Task: Create a 'vendor' object.
Action: Mouse moved to (39, 108)
Screenshot: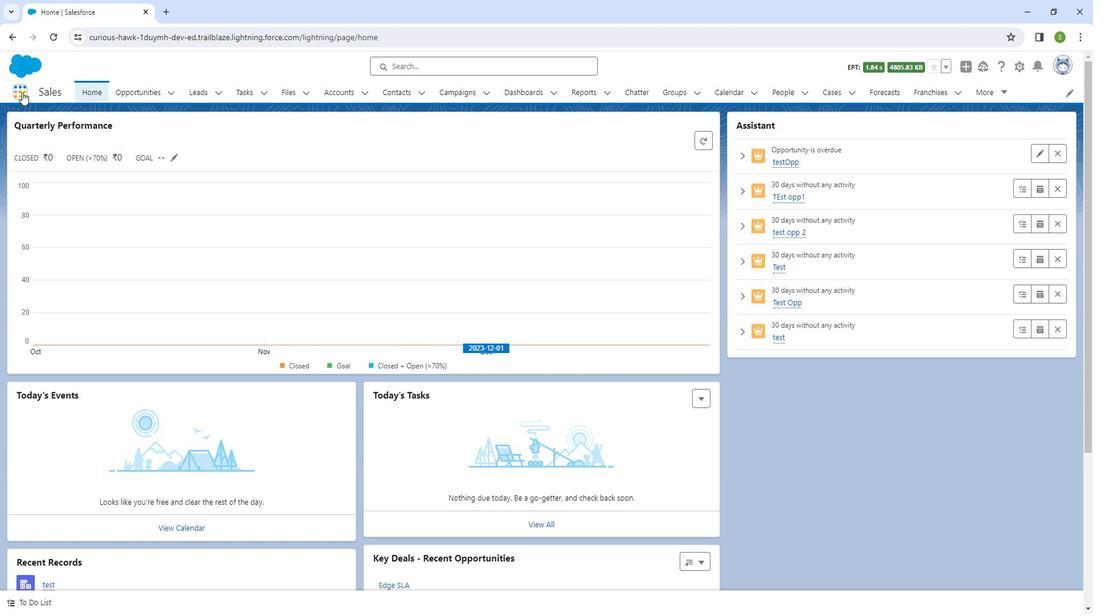 
Action: Mouse pressed left at (39, 108)
Screenshot: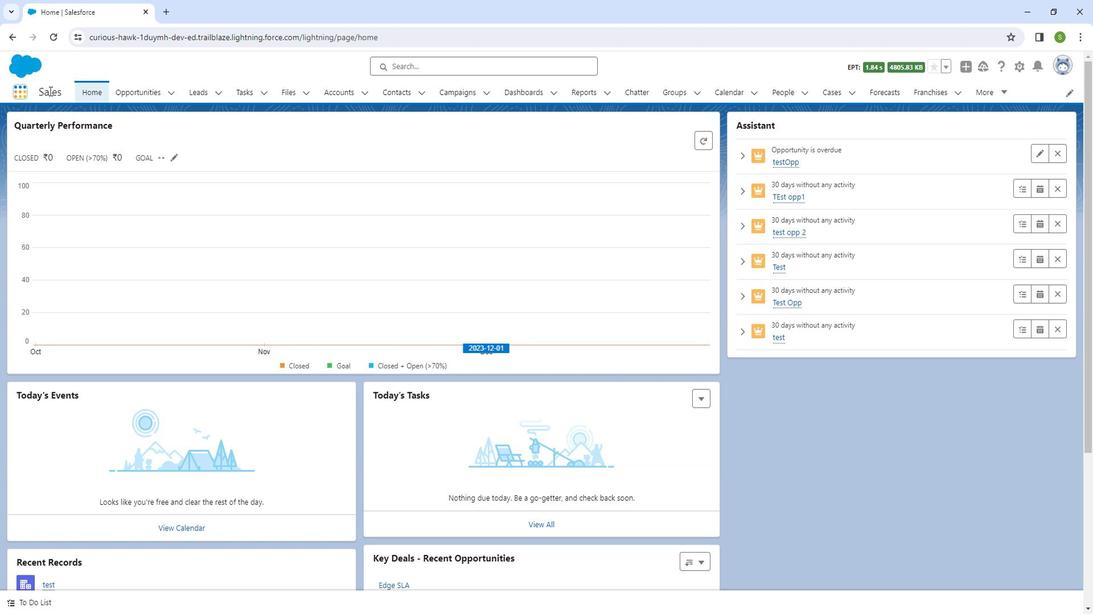 
Action: Mouse moved to (1036, 88)
Screenshot: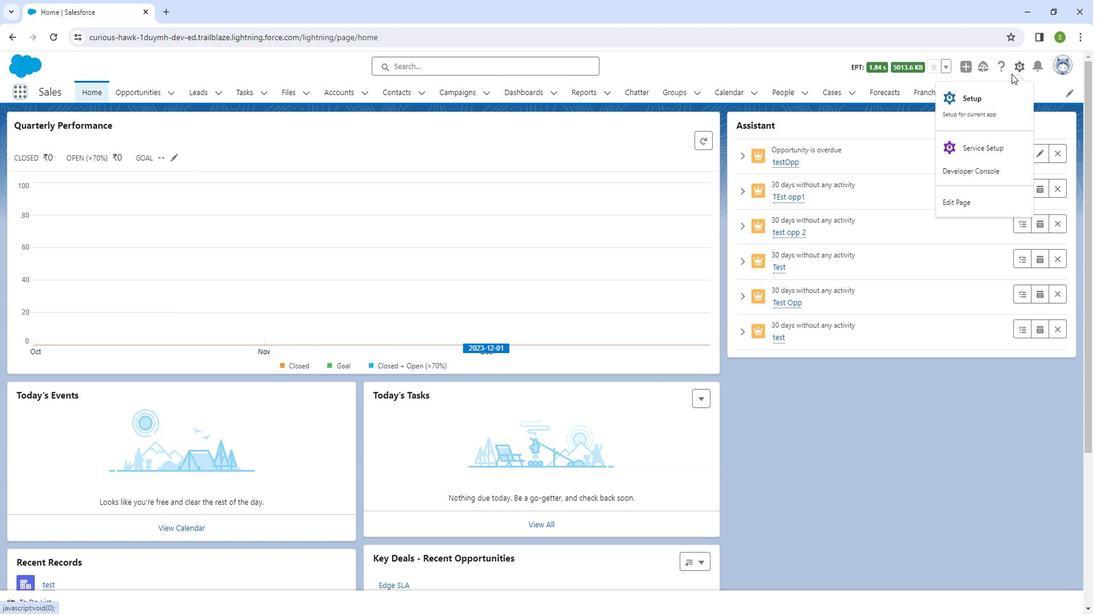 
Action: Mouse pressed left at (1036, 88)
Screenshot: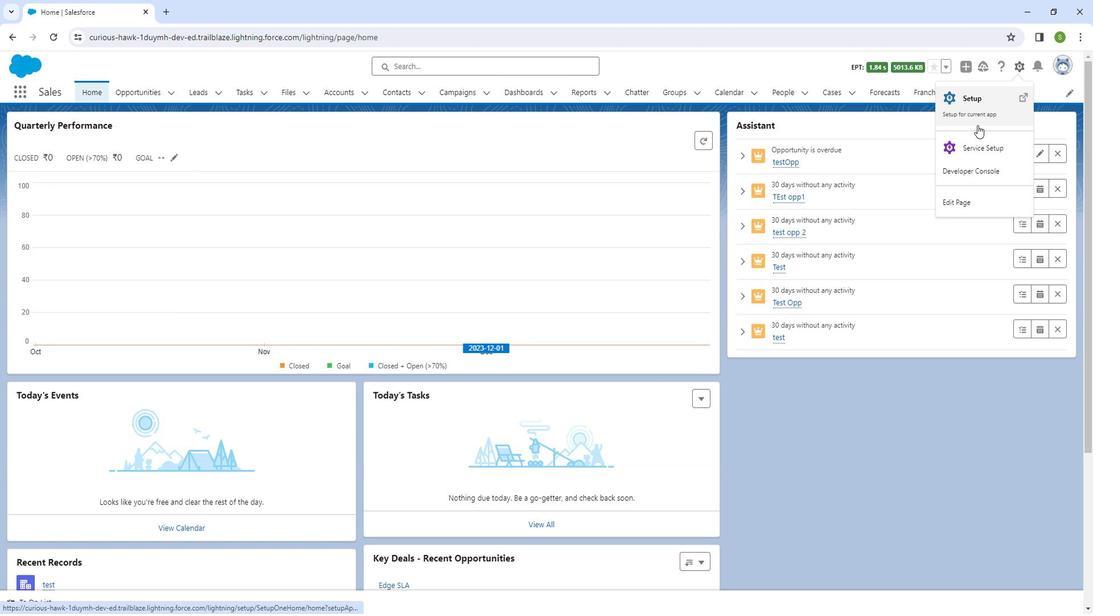 
Action: Mouse moved to (999, 124)
Screenshot: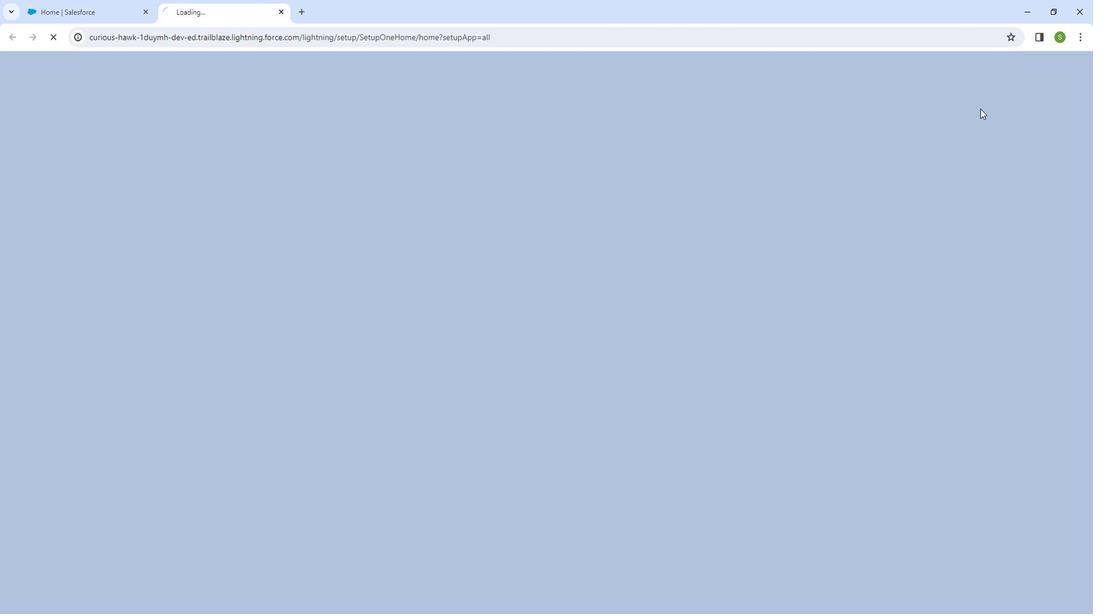 
Action: Mouse pressed left at (999, 124)
Screenshot: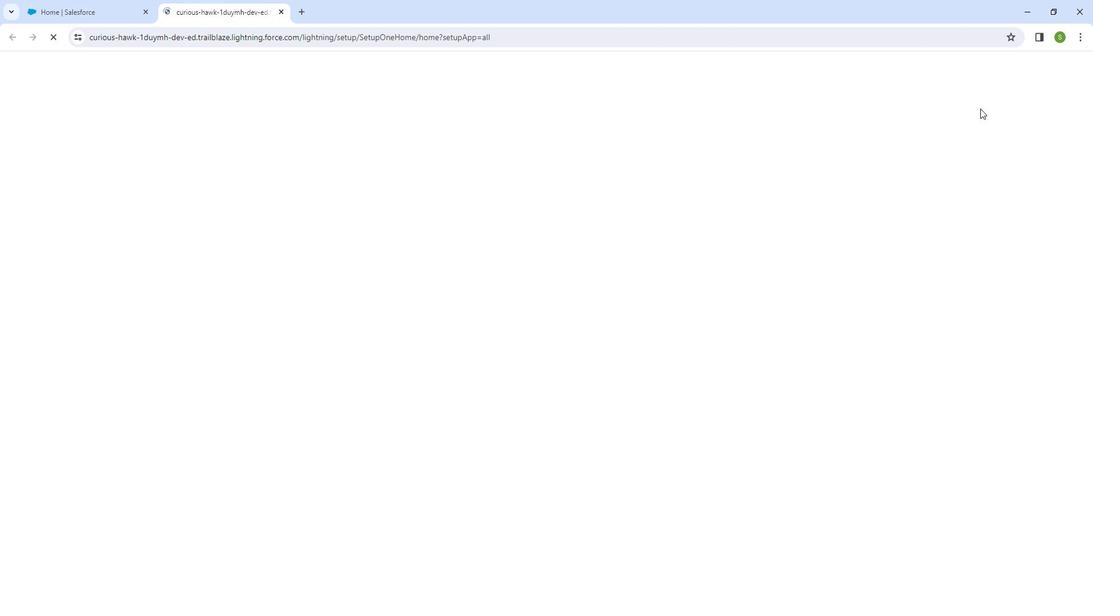 
Action: Mouse moved to (162, 111)
Screenshot: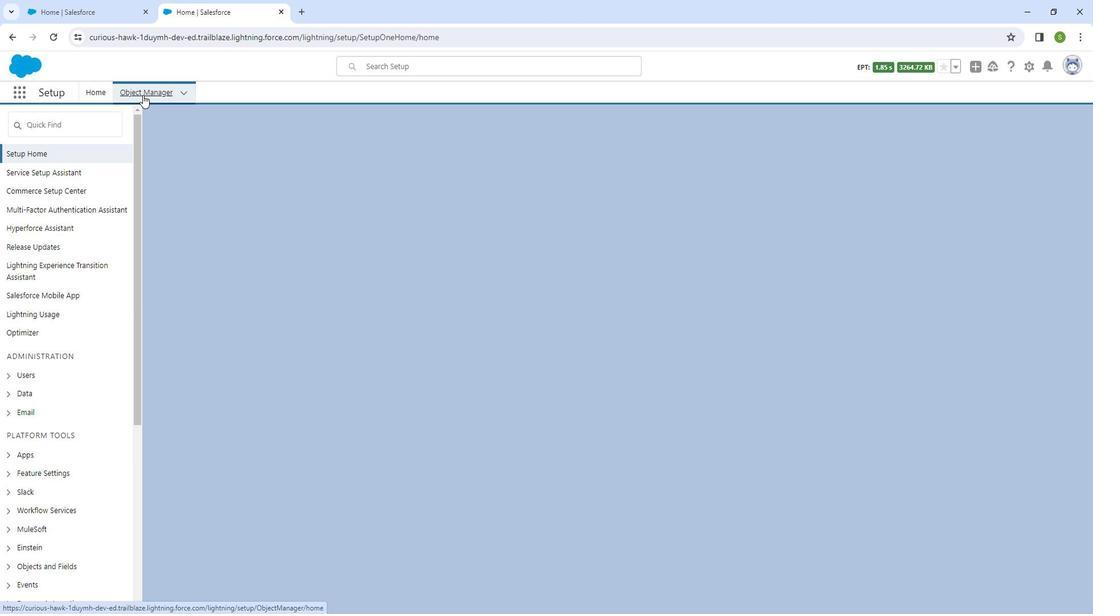 
Action: Mouse pressed left at (162, 111)
Screenshot: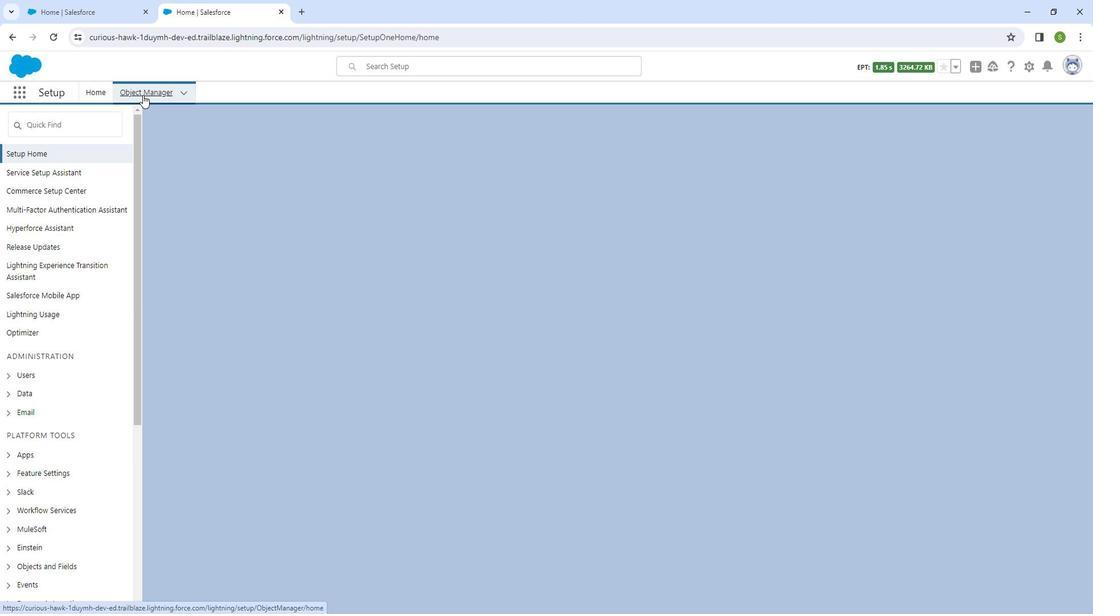 
Action: Mouse moved to (1054, 149)
Screenshot: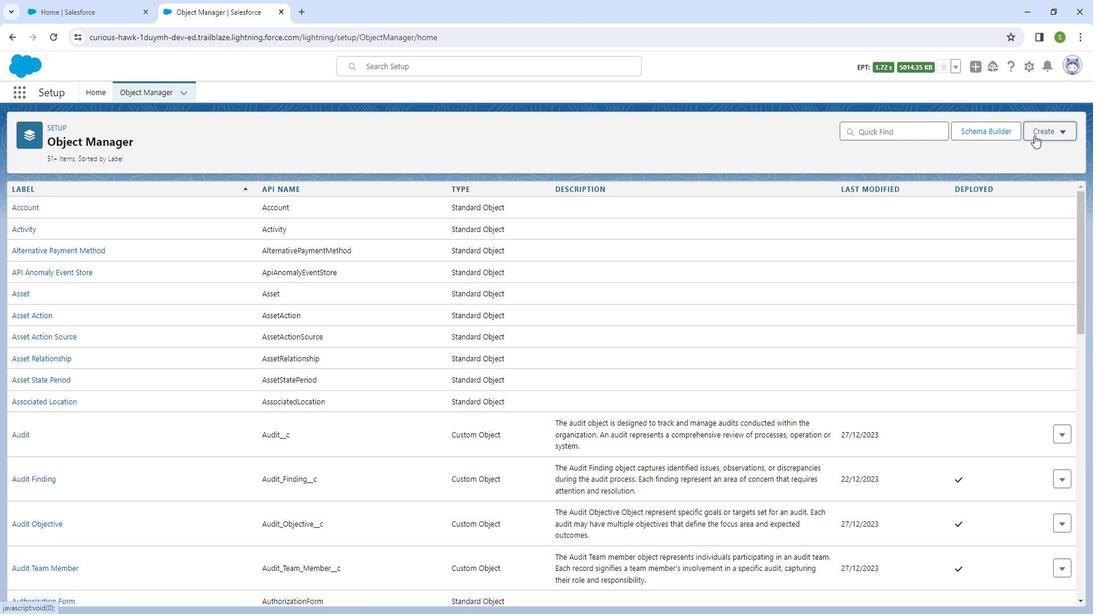 
Action: Mouse pressed left at (1054, 149)
Screenshot: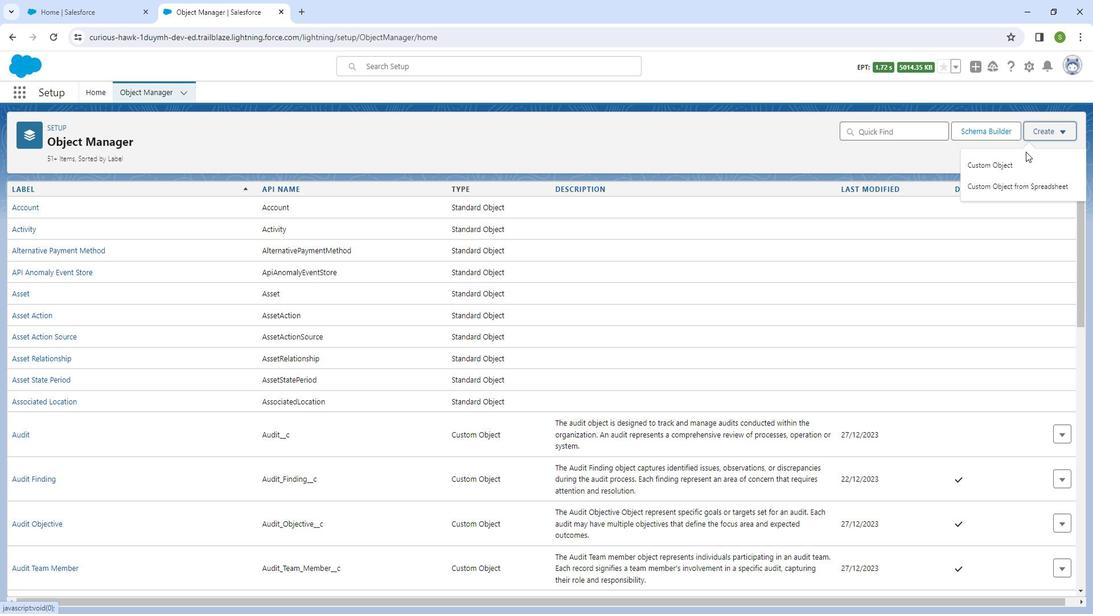 
Action: Mouse moved to (1039, 175)
Screenshot: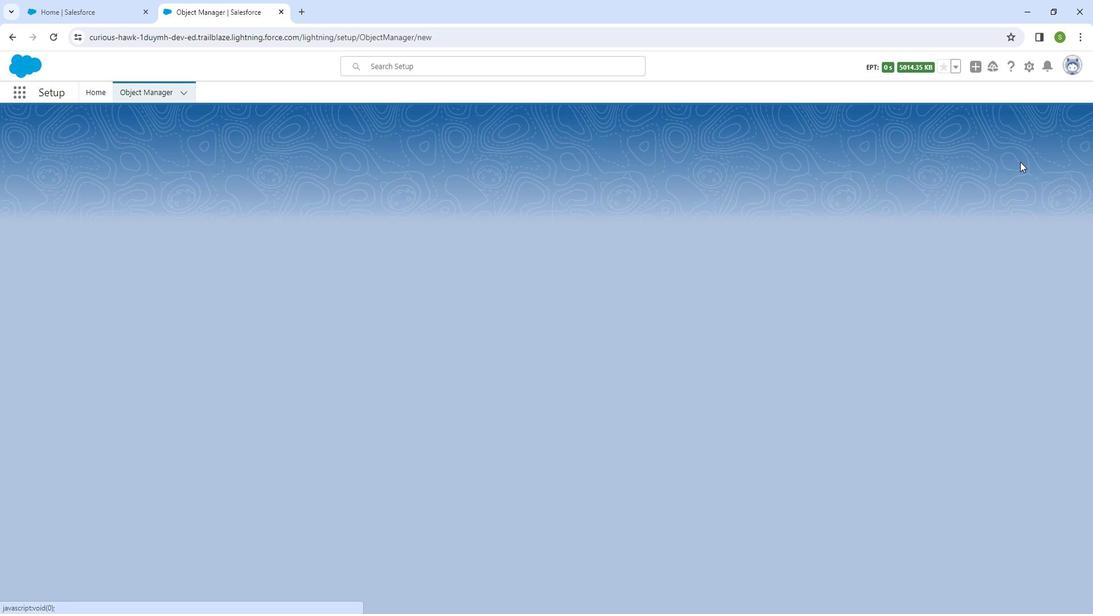 
Action: Mouse pressed left at (1039, 175)
Screenshot: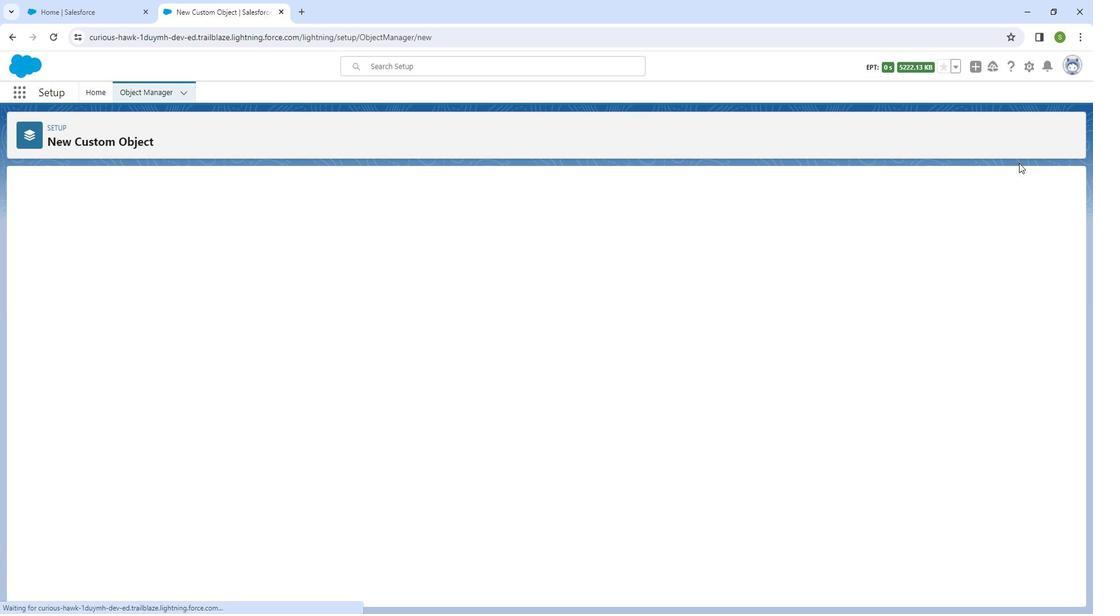 
Action: Mouse moved to (292, 289)
Screenshot: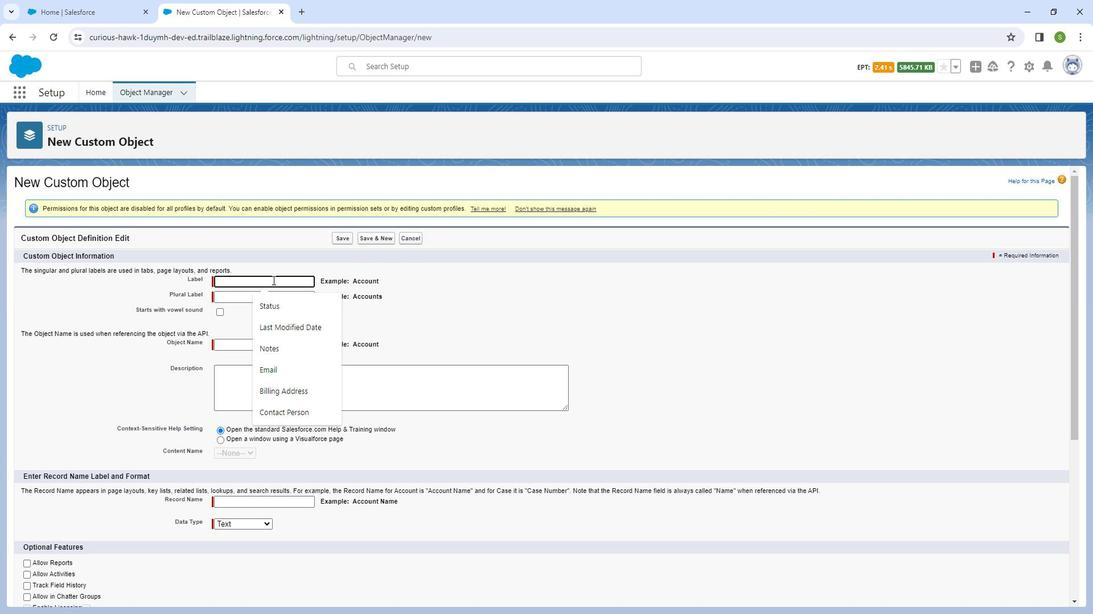 
Action: Mouse pressed left at (292, 289)
Screenshot: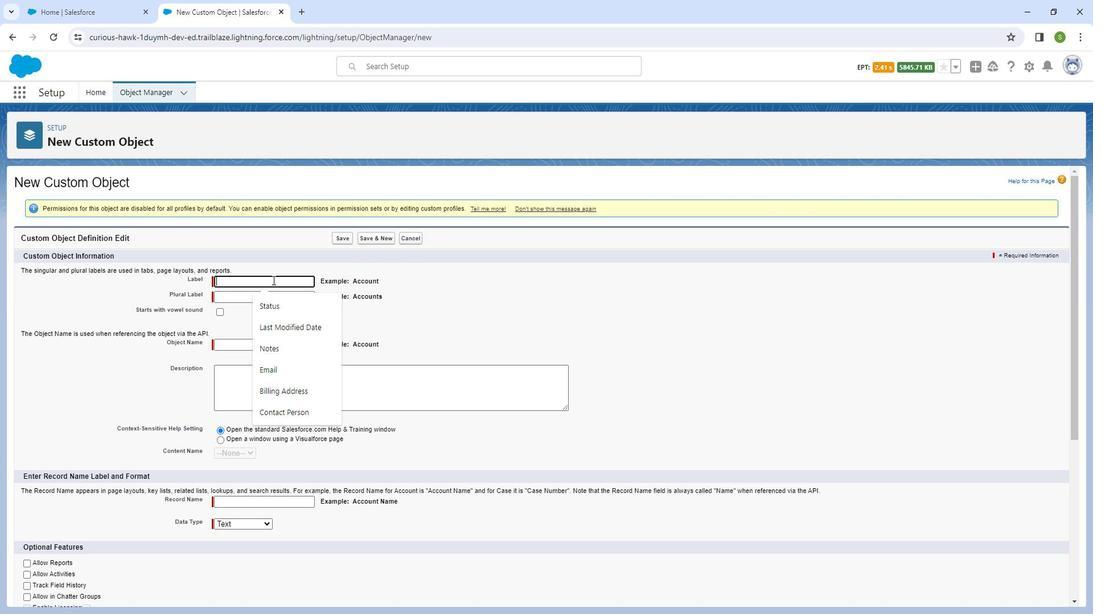 
Action: Key pressed <Key.shift_r>Vendor
Screenshot: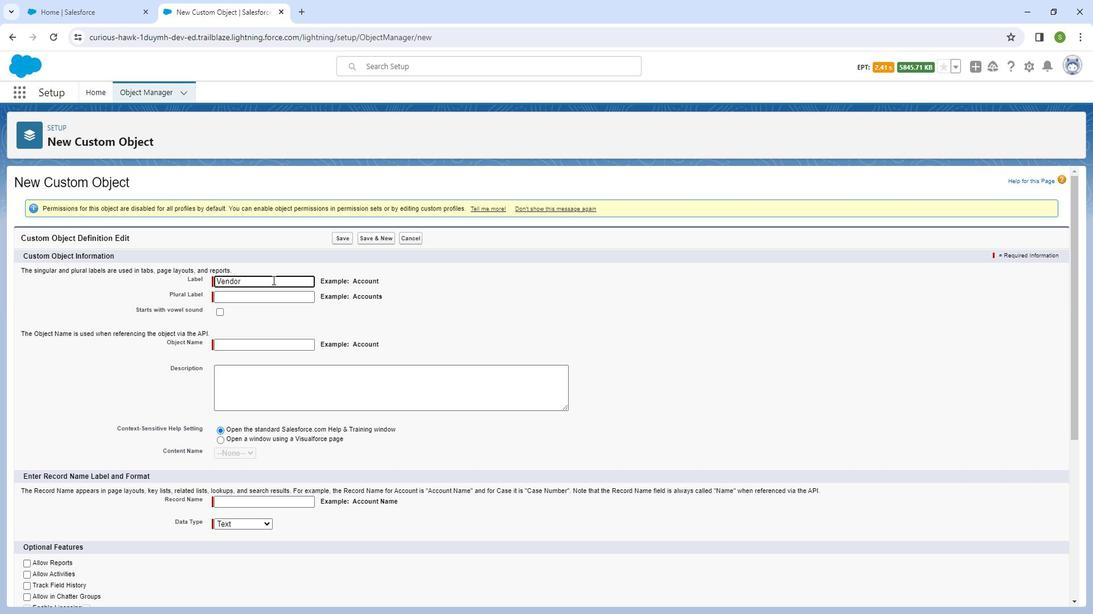 
Action: Mouse moved to (282, 308)
Screenshot: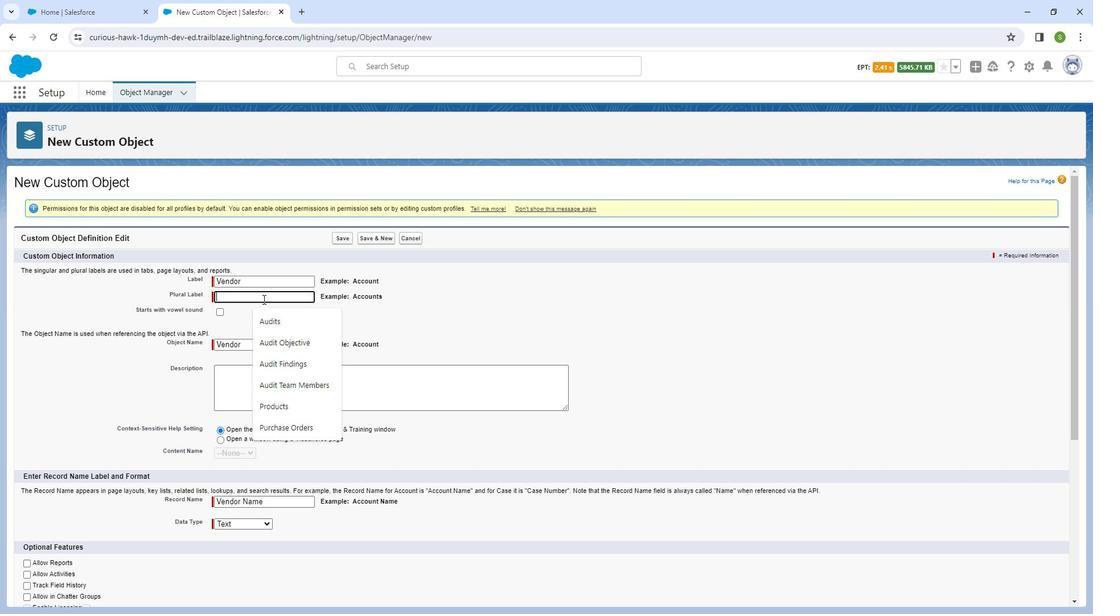 
Action: Mouse pressed left at (282, 308)
Screenshot: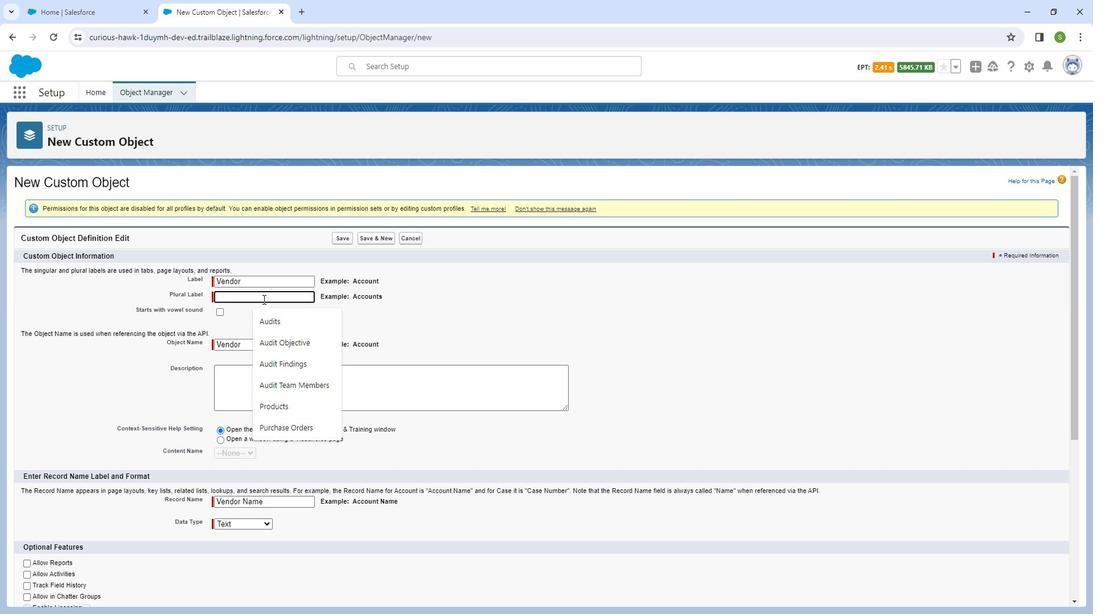 
Action: Key pressed <Key.shift_r>Vendors
Screenshot: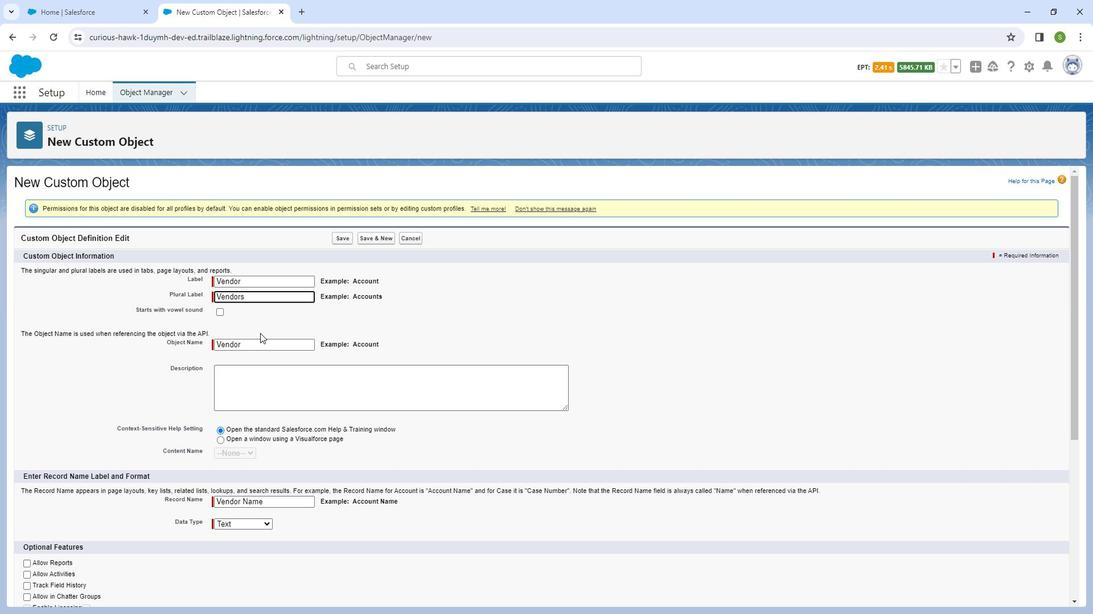 
Action: Mouse moved to (276, 355)
Screenshot: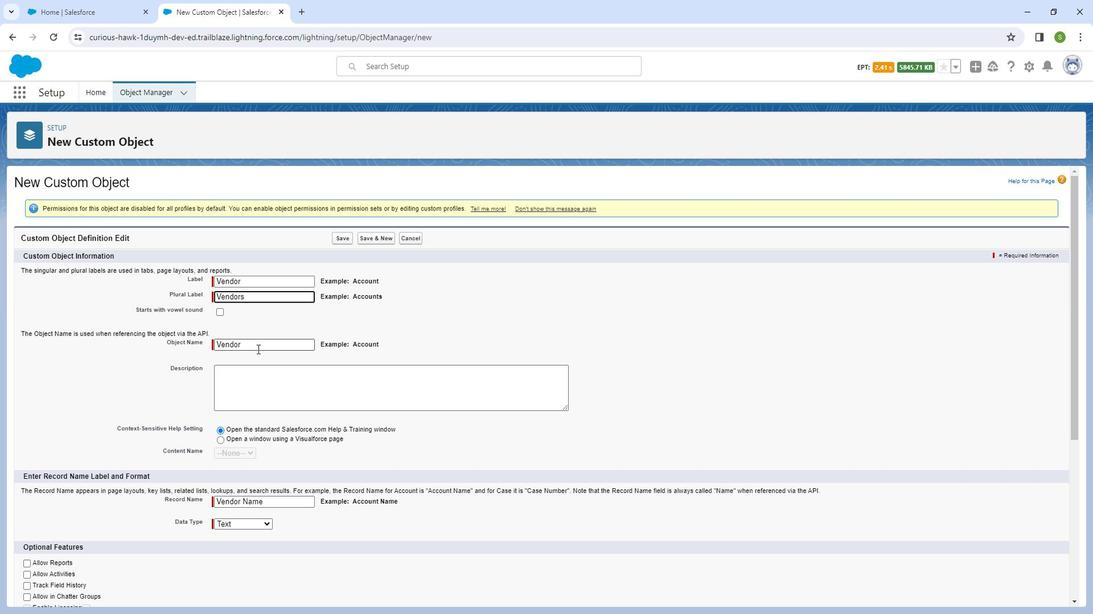 
Action: Mouse pressed left at (276, 355)
Screenshot: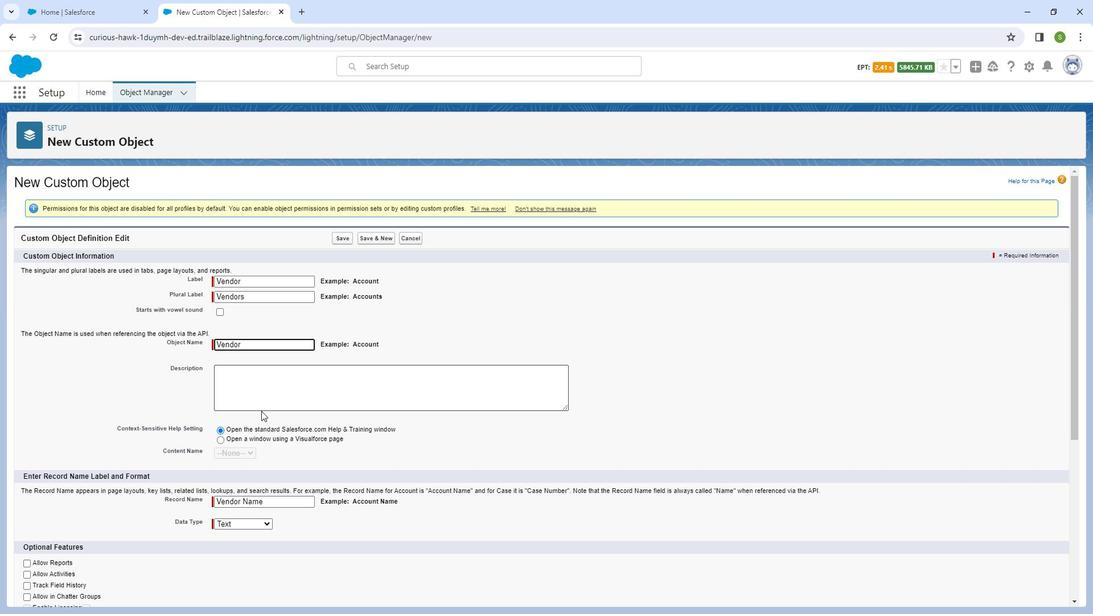 
Action: Mouse moved to (285, 506)
Screenshot: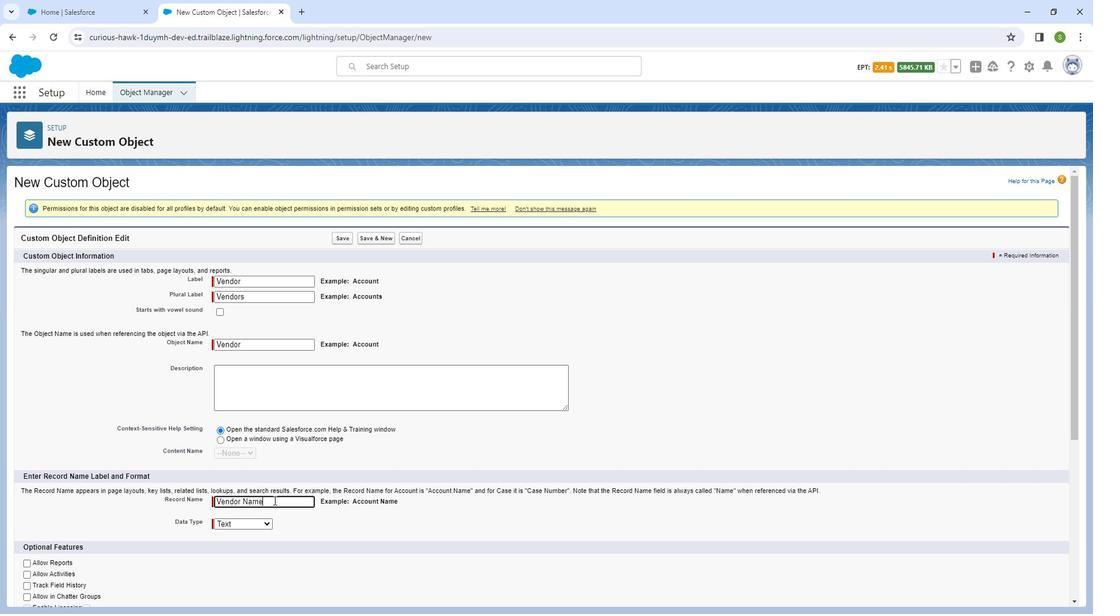 
Action: Mouse pressed left at (285, 506)
Screenshot: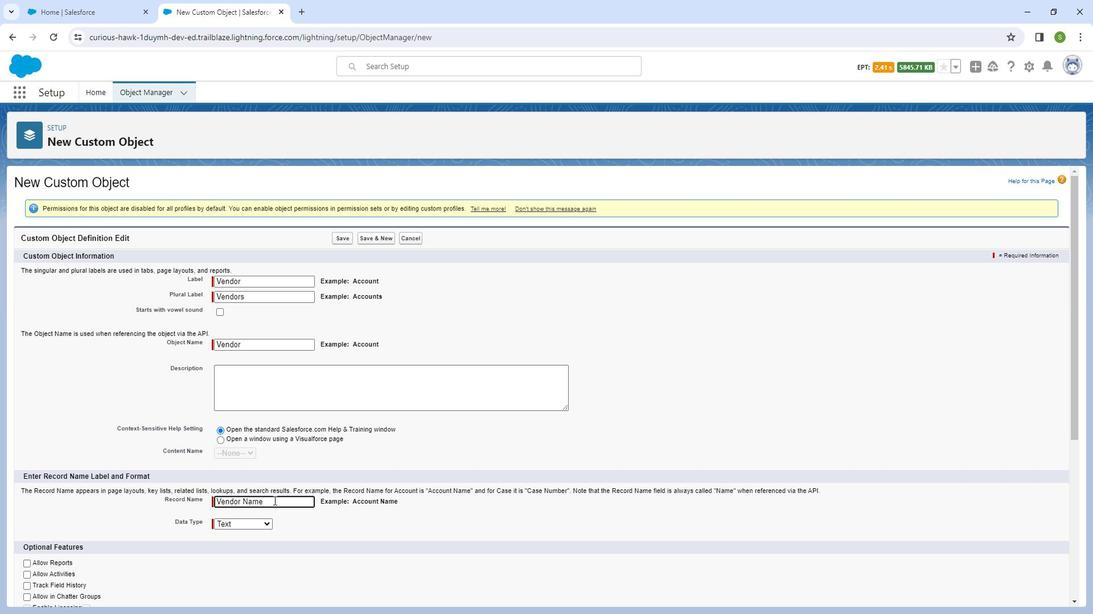 
Action: Mouse moved to (293, 501)
Screenshot: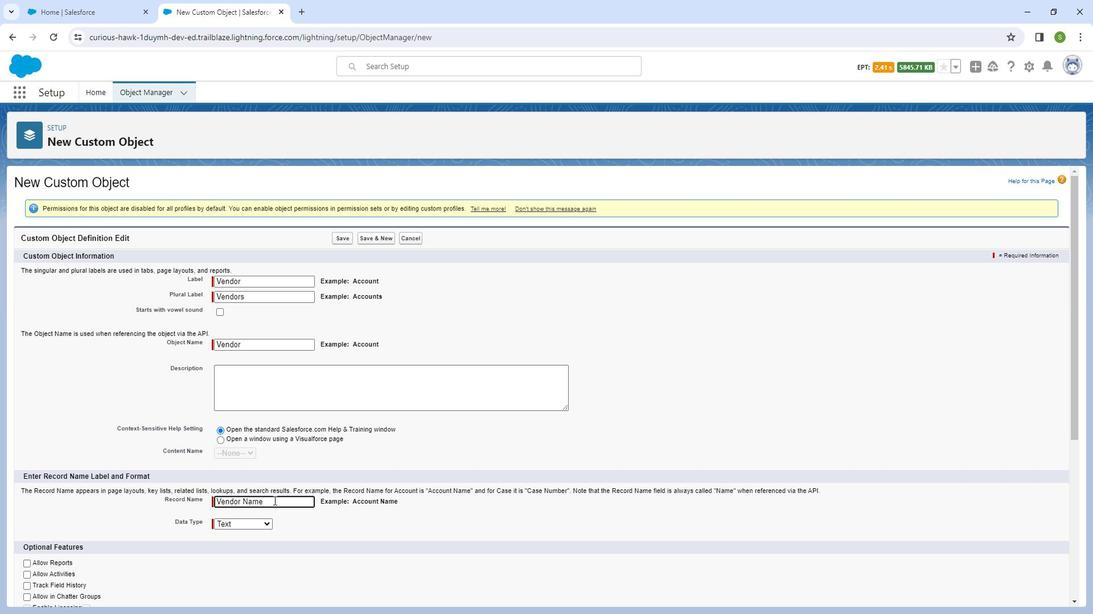 
Action: Key pressed <Key.backspace><Key.backspace><Key.backspace><Key.backspace><Key.shift_r><Key.shift_r><Key.shift_r>I<Key.shift_r>D
Screenshot: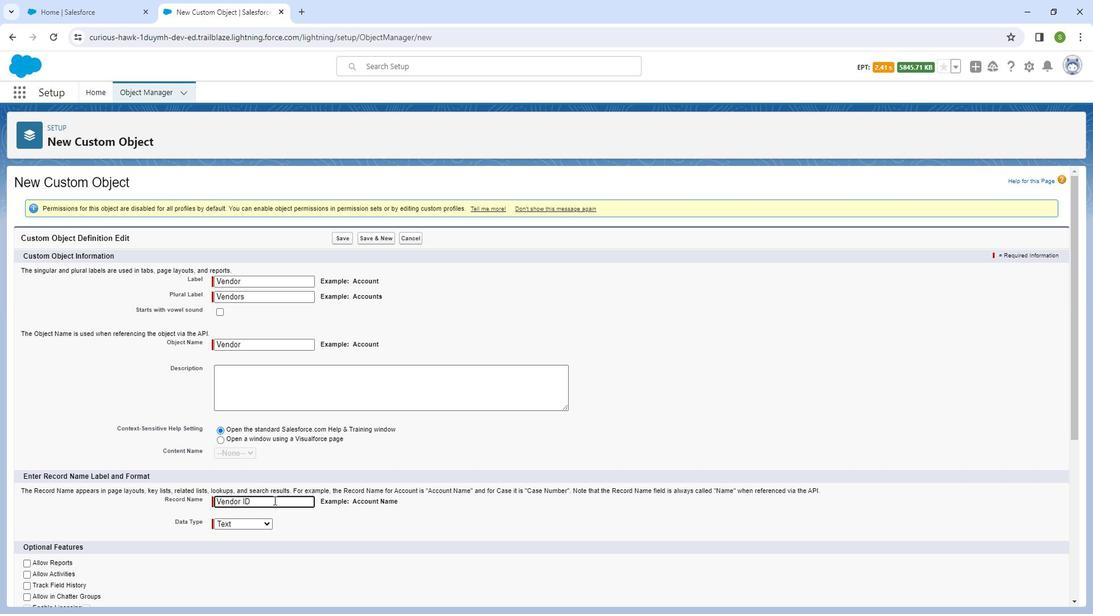 
Action: Mouse moved to (281, 527)
Screenshot: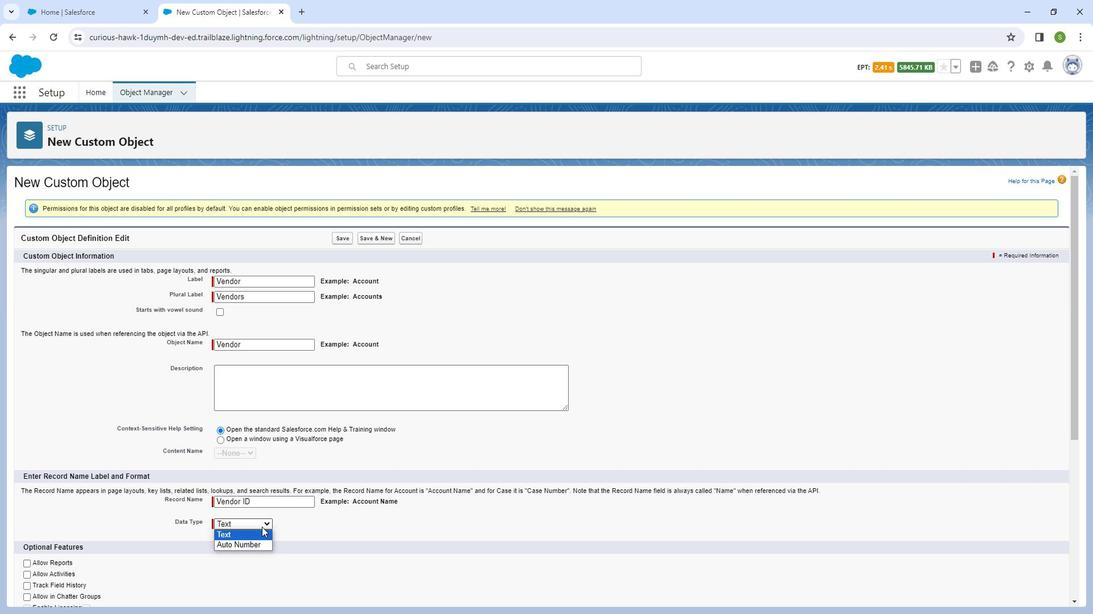 
Action: Mouse pressed left at (281, 527)
Screenshot: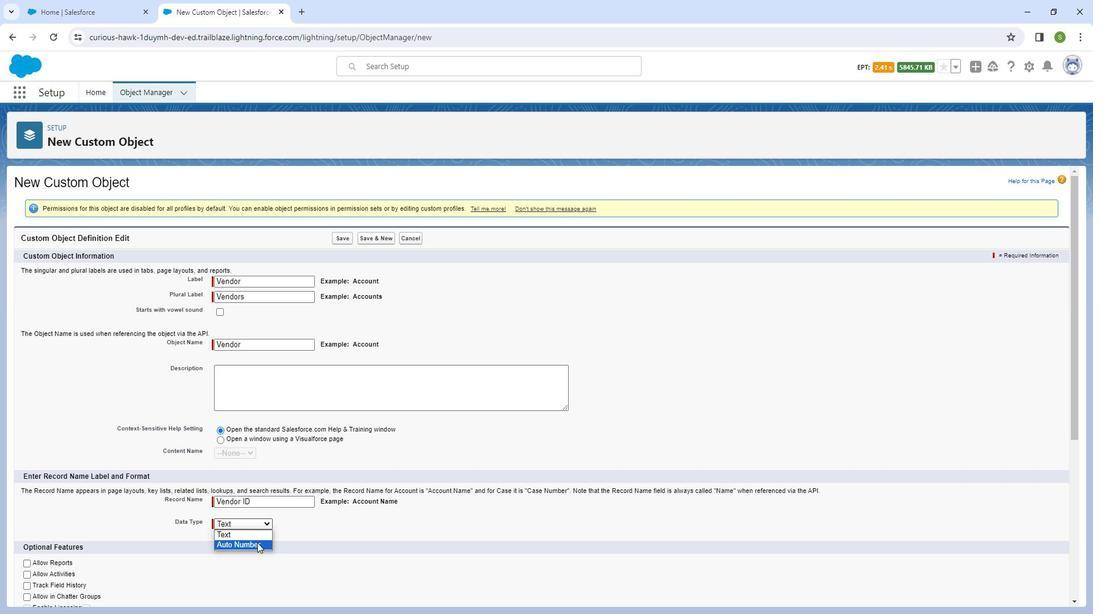 
Action: Mouse moved to (276, 542)
Screenshot: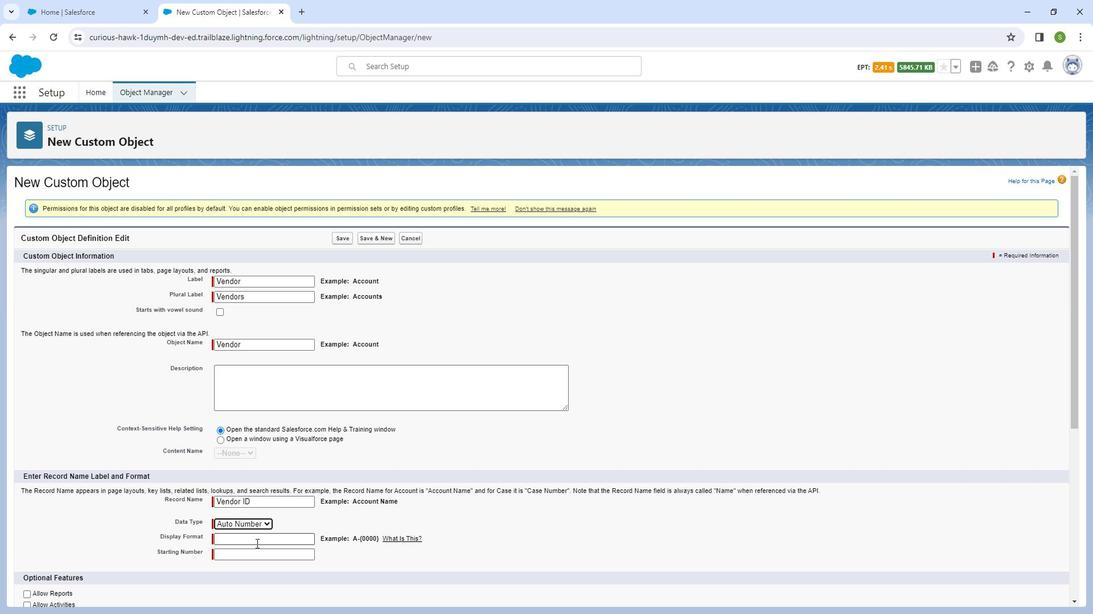 
Action: Mouse pressed left at (276, 542)
Screenshot: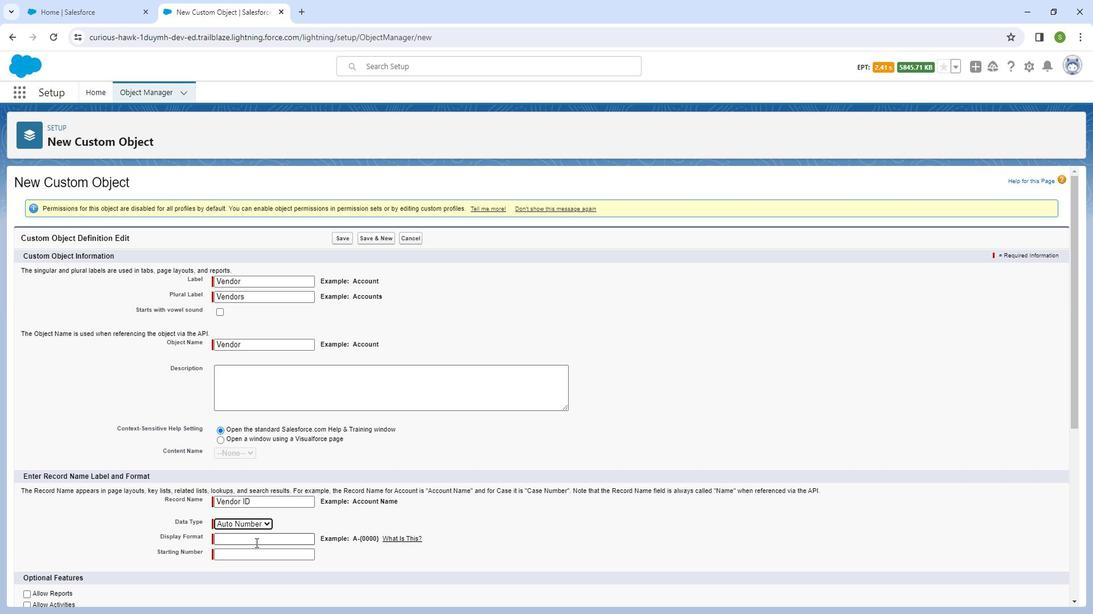 
Action: Mouse moved to (274, 538)
Screenshot: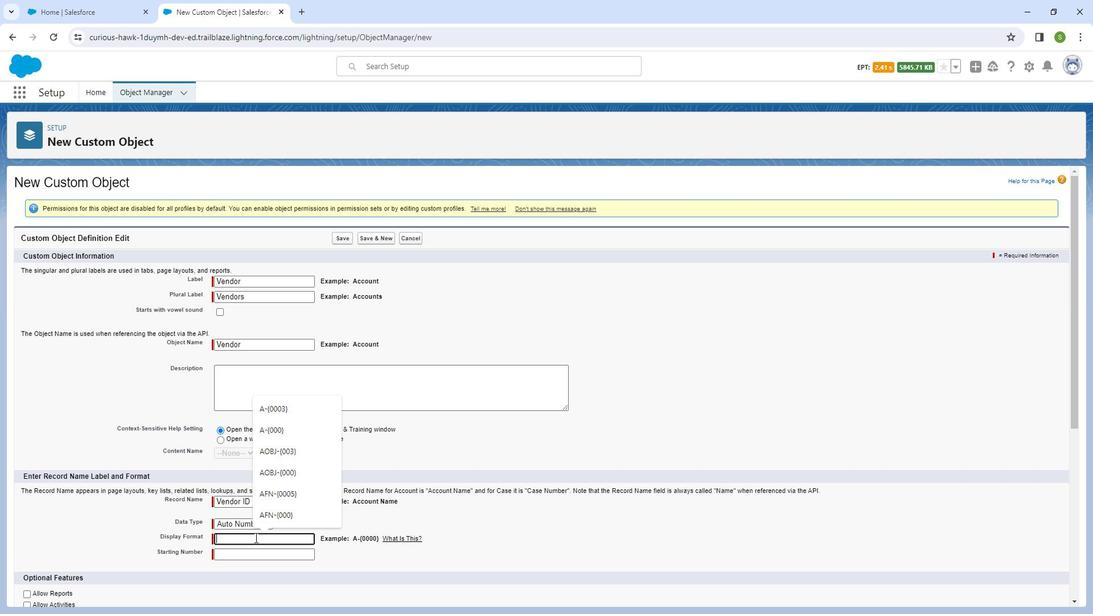 
Action: Mouse pressed left at (274, 538)
Screenshot: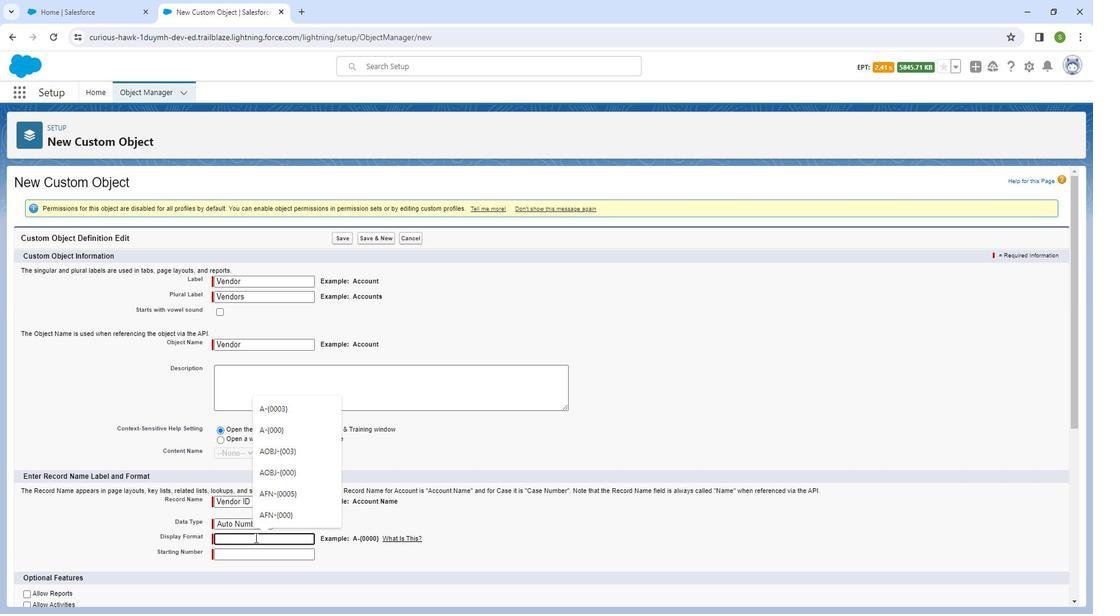 
Action: Key pressed <Key.shift_r><Key.shift_r><Key.shift_r><Key.shift_r><Key.shift_r>V<Key.shift_r><Key.shift_r><Key.shift_r><Key.shift_r><Key.shift_r><Key.shift_r><Key.shift_r><Key.shift_r><Key.shift_r><Key.shift_r><Key.shift_r><Key.shift_r>ID-<Key.shift_r><Key.shift_r><Key.shift_r><Key.shift_r><Key.shift_r><Key.shift_r><Key.shift_r><Key.shift_r><Key.shift_r><Key.shift_r><Key.shift_r><Key.shift_r><Key.shift_r><Key.shift_r><Key.shift_r><Key.shift_r><Key.shift_r><Key.shift_r><Key.shift_r>{}<Key.left>369
Screenshot: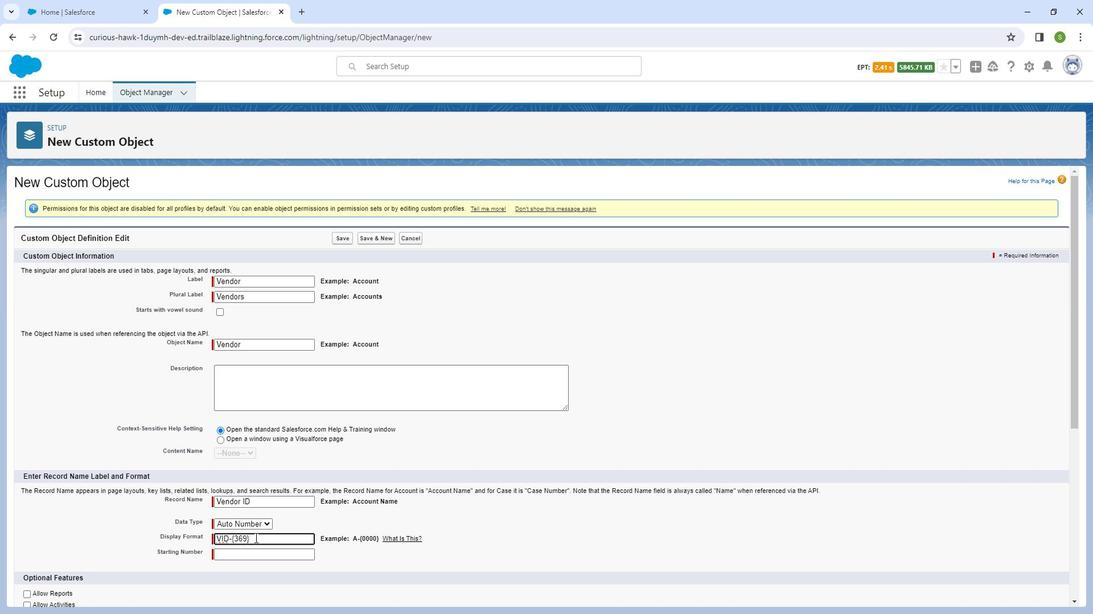 
Action: Mouse moved to (275, 556)
Screenshot: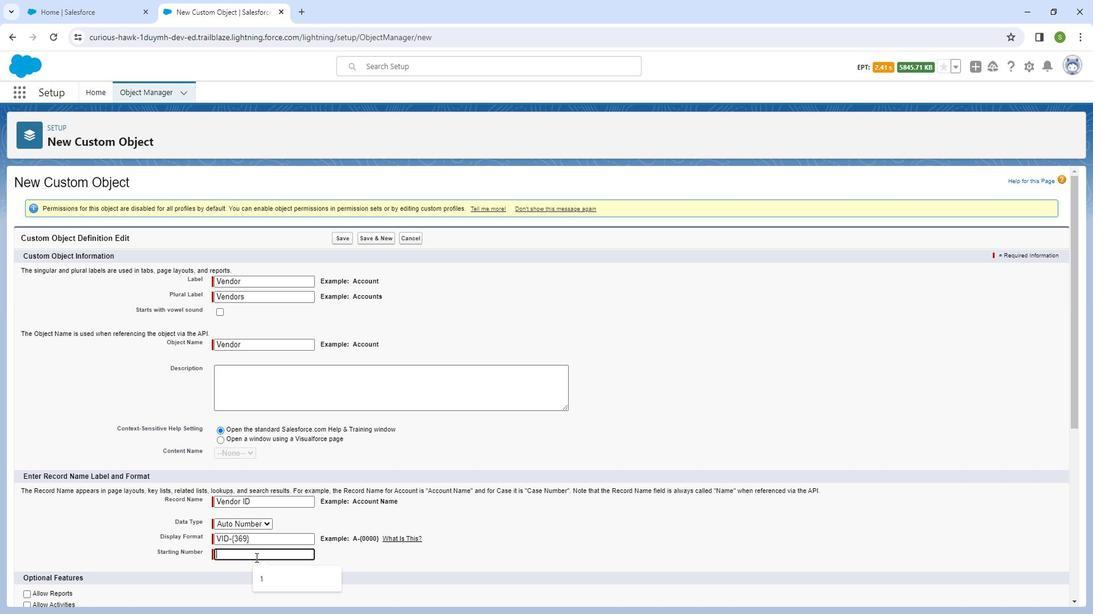 
Action: Mouse pressed left at (275, 556)
Screenshot: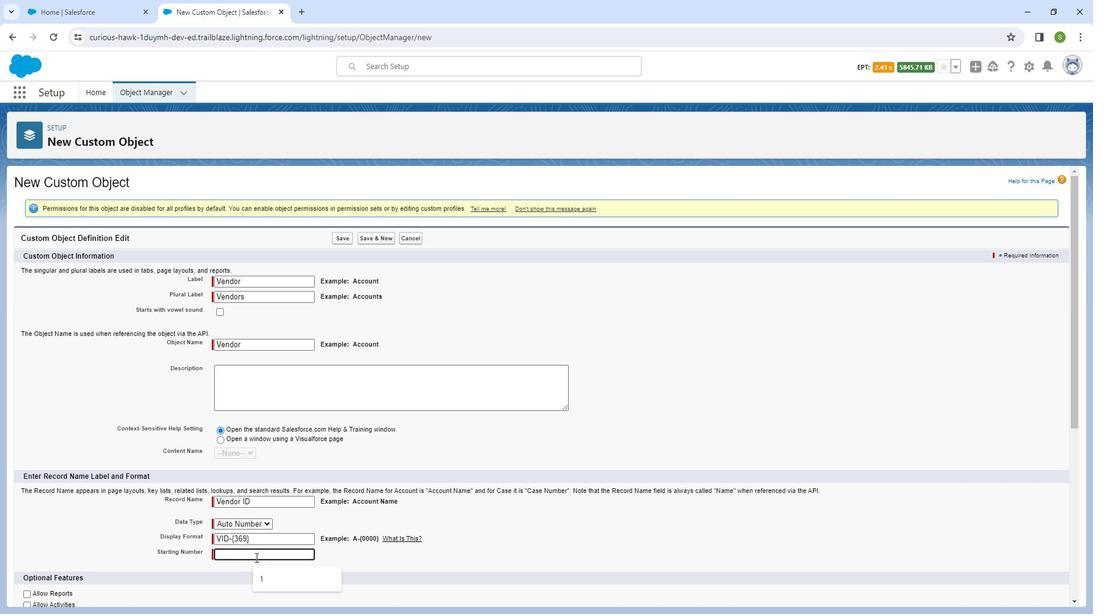 
Action: Mouse moved to (282, 579)
Screenshot: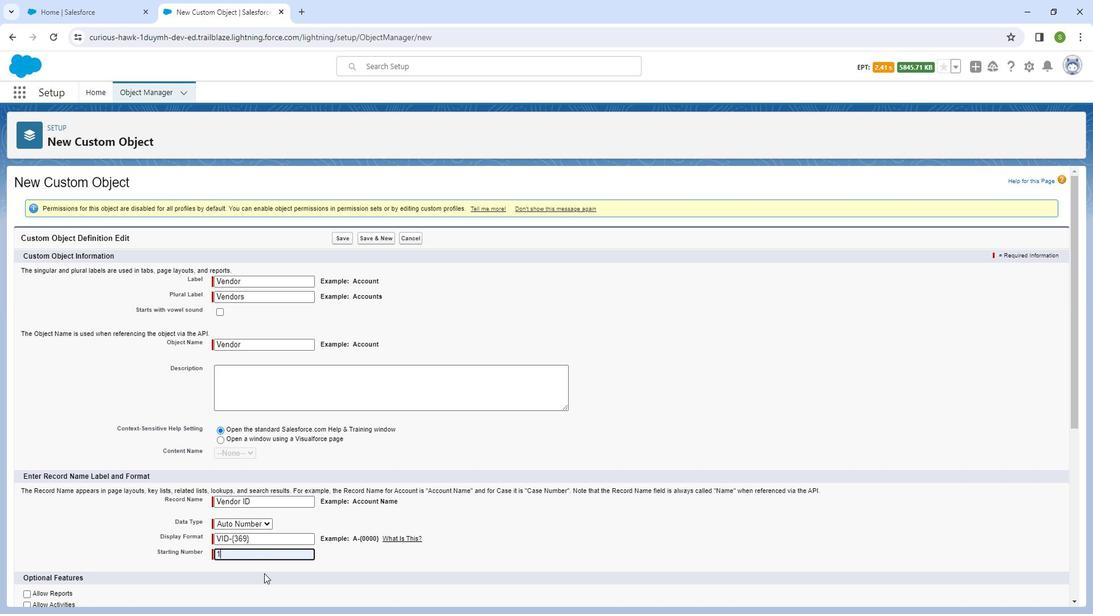 
Action: Mouse pressed left at (282, 579)
Screenshot: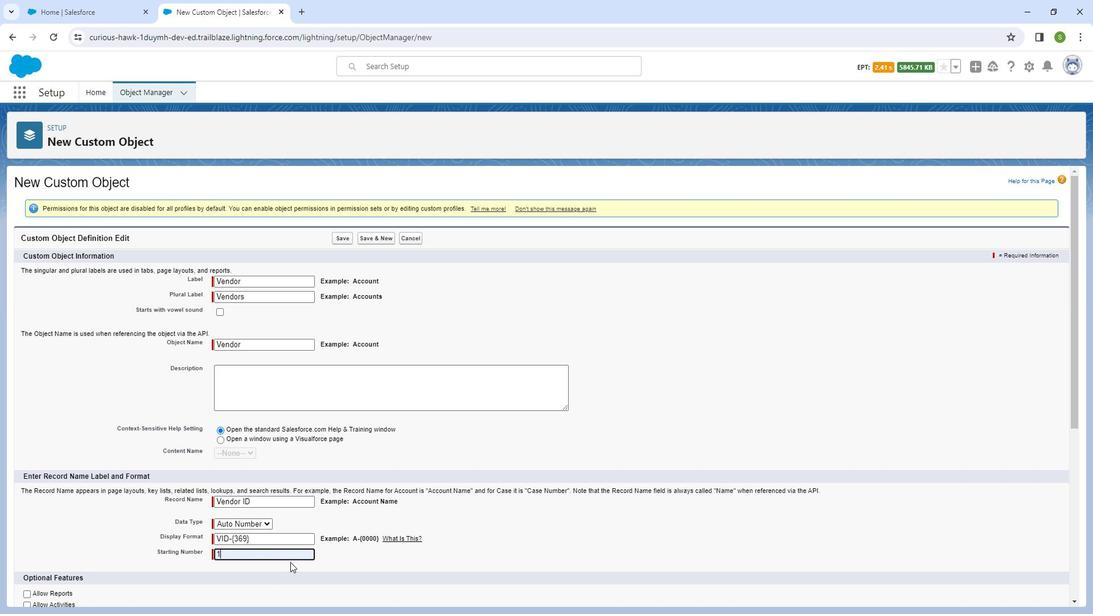 
Action: Mouse moved to (376, 550)
Screenshot: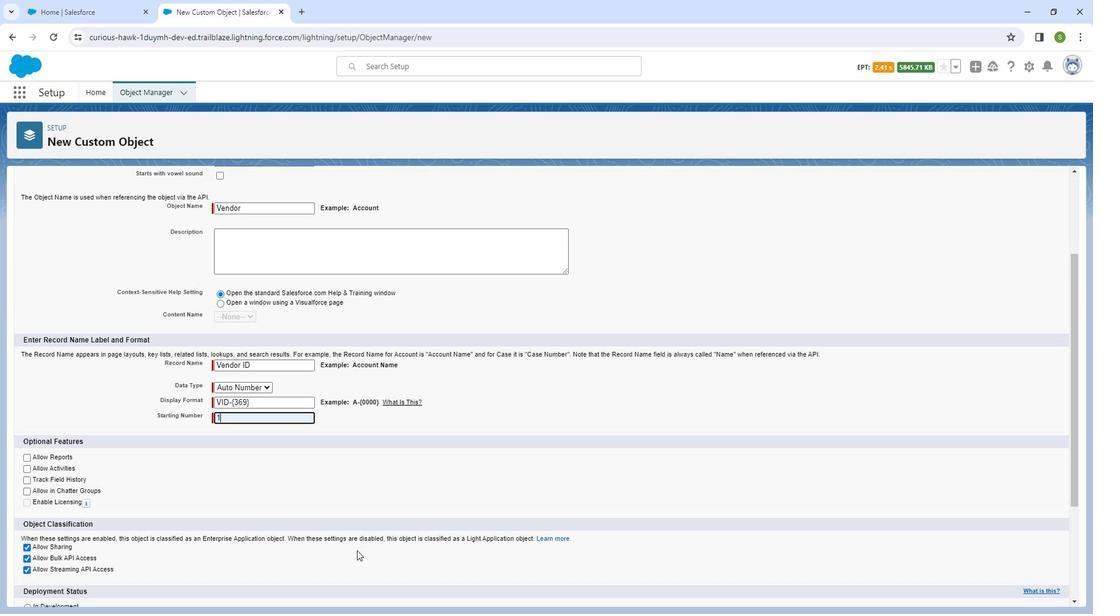 
Action: Mouse scrolled (376, 549) with delta (0, 0)
Screenshot: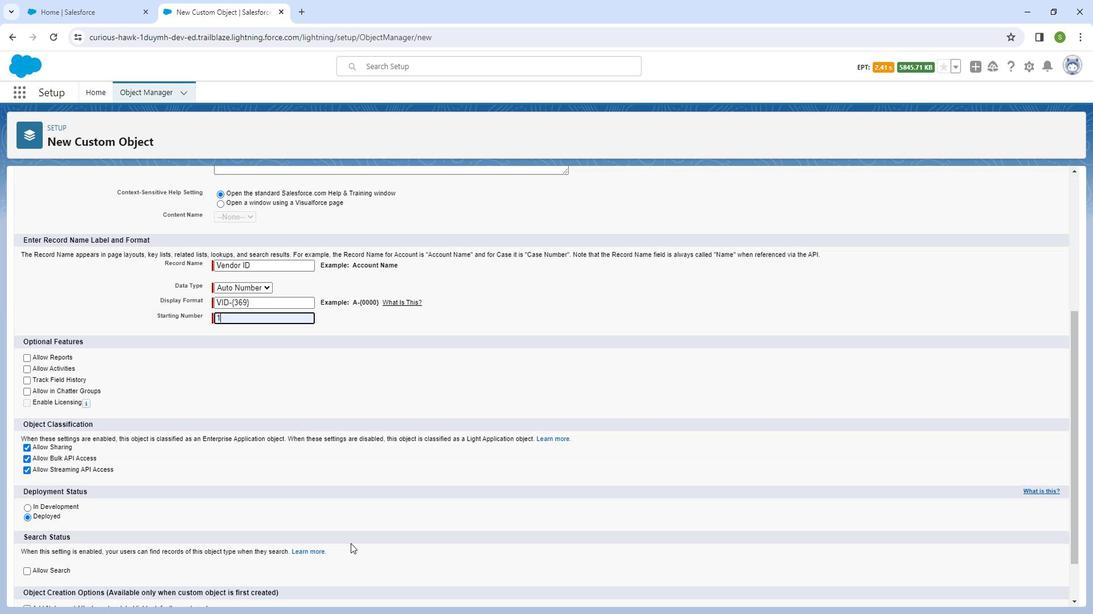 
Action: Mouse scrolled (376, 549) with delta (0, 0)
Screenshot: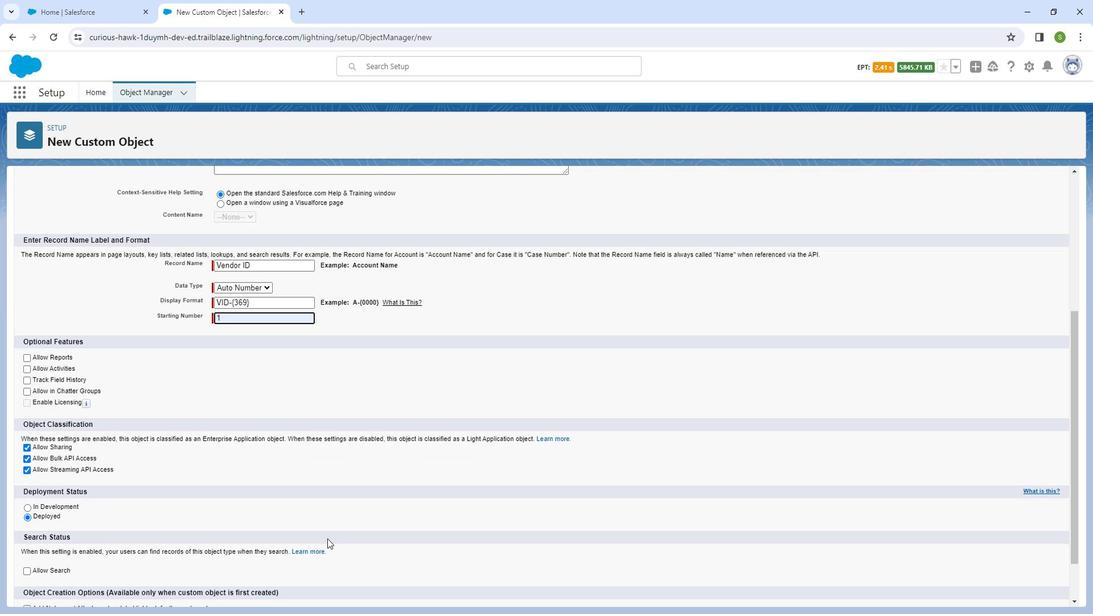 
Action: Mouse scrolled (376, 549) with delta (0, 0)
Screenshot: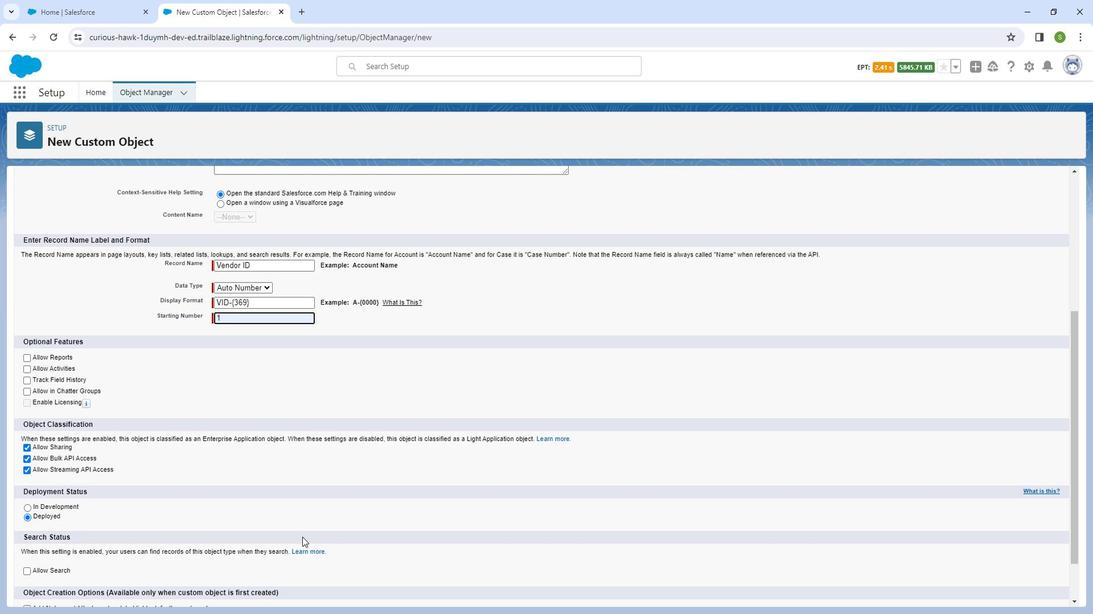 
Action: Mouse scrolled (376, 549) with delta (0, 0)
Screenshot: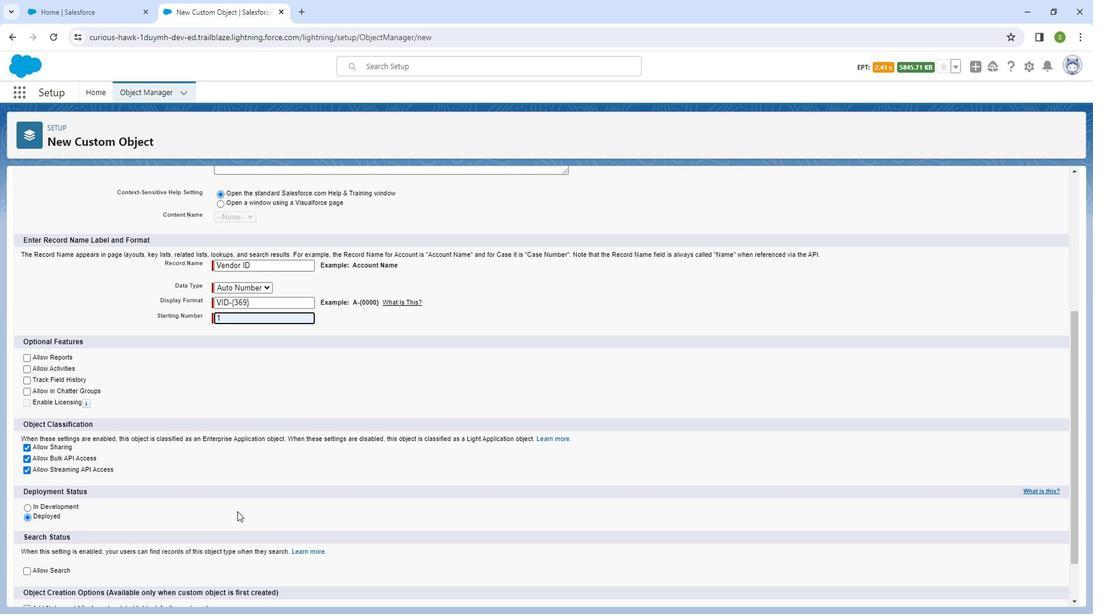 
Action: Mouse moved to (71, 374)
Screenshot: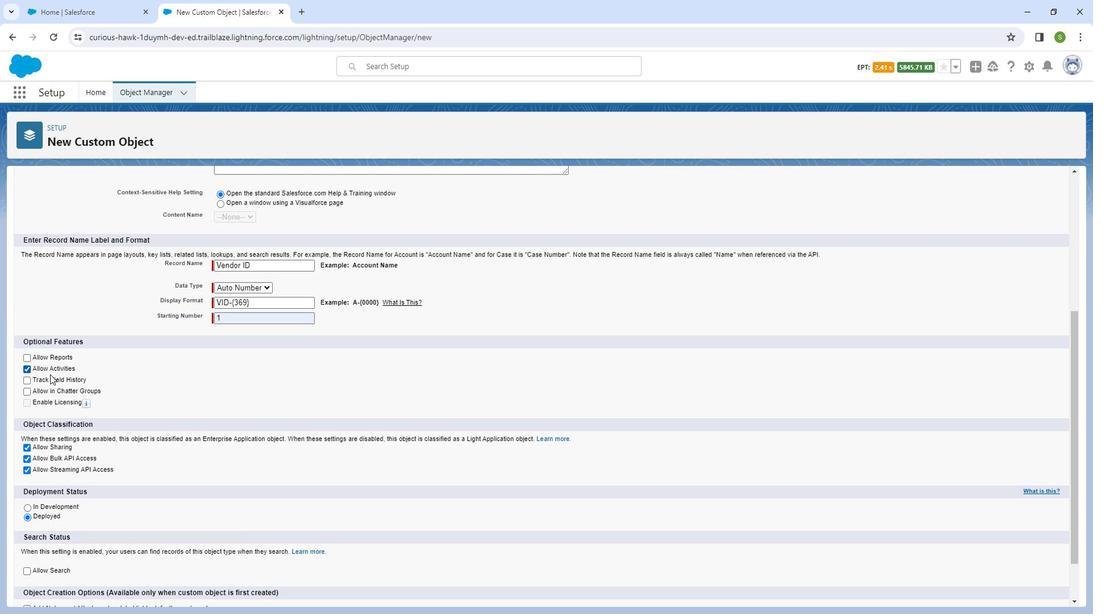 
Action: Mouse pressed left at (71, 374)
Screenshot: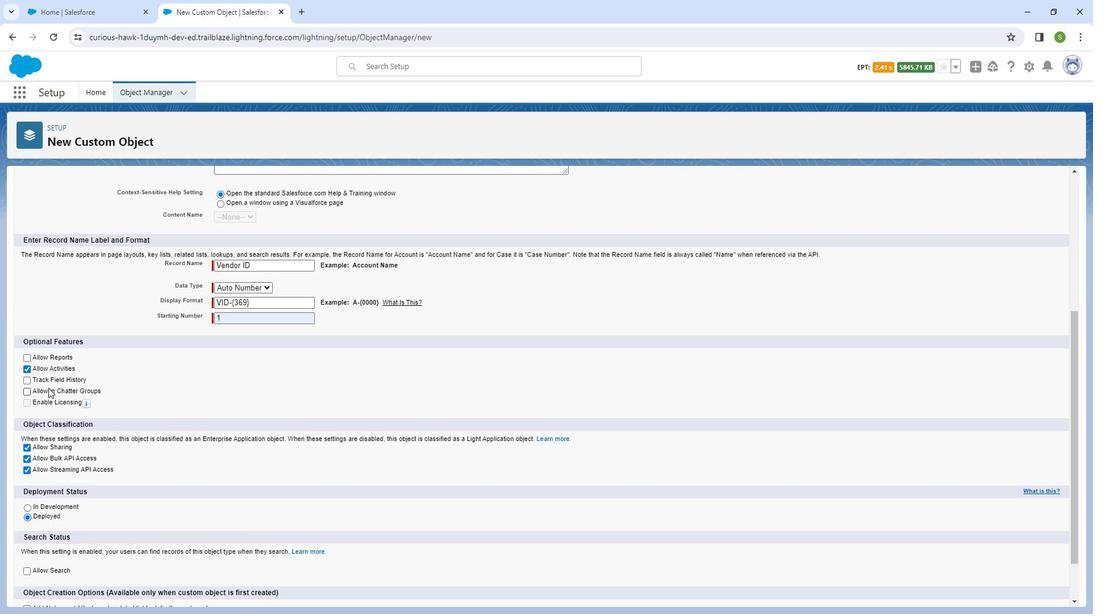 
Action: Mouse moved to (67, 396)
Screenshot: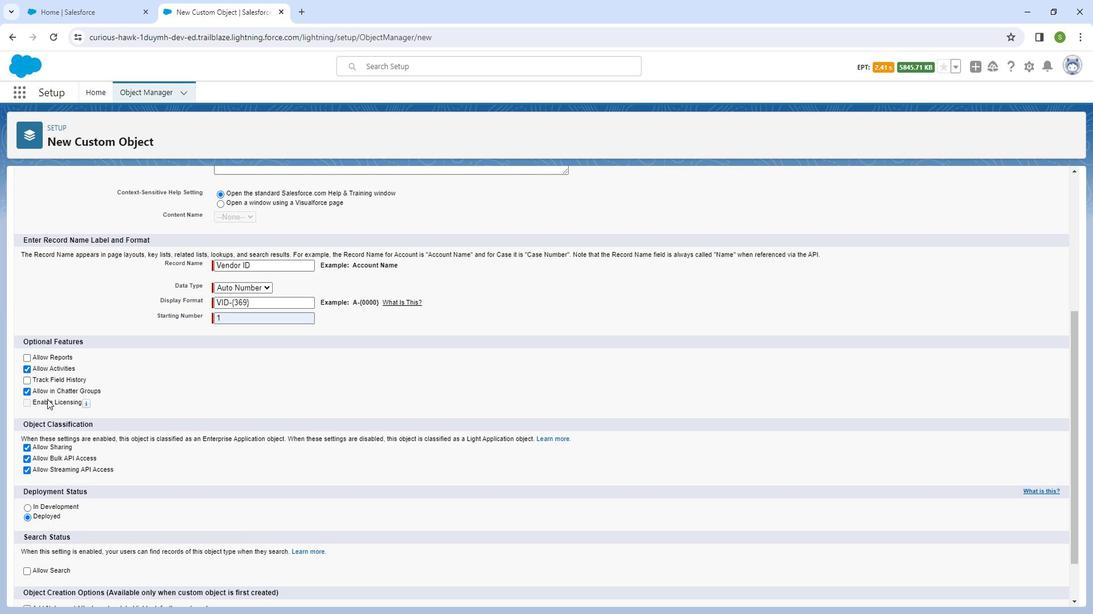 
Action: Mouse pressed left at (67, 396)
Screenshot: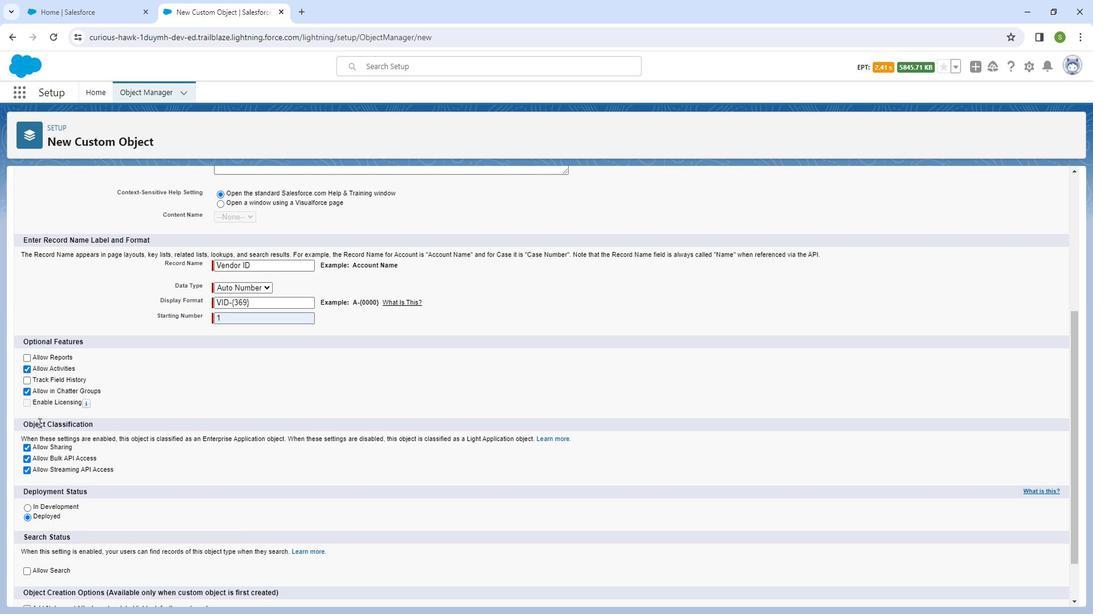 
Action: Mouse moved to (92, 483)
Screenshot: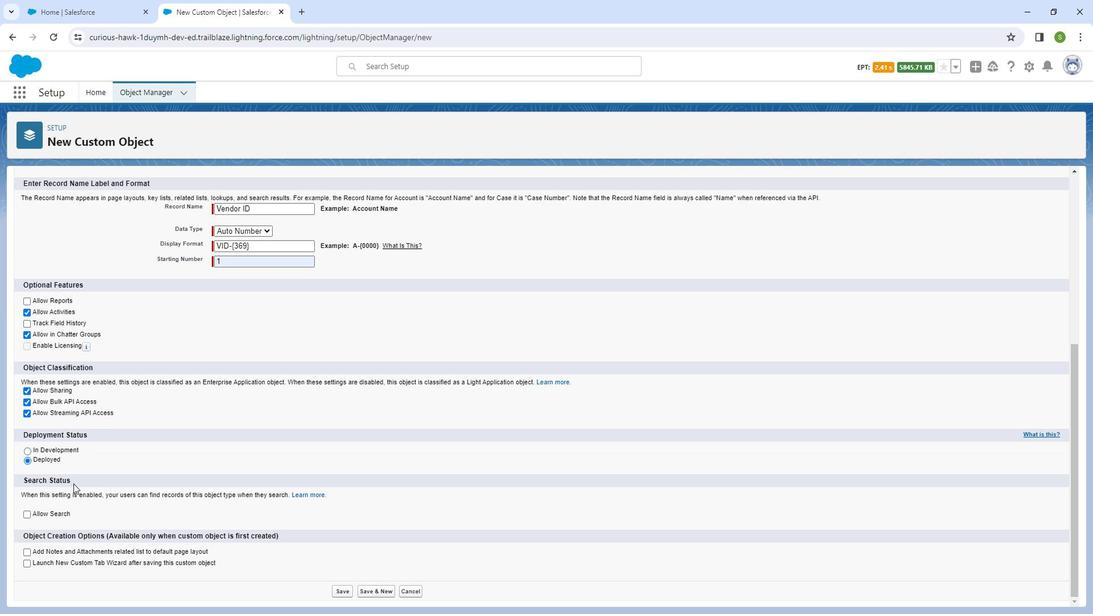 
Action: Mouse scrolled (92, 482) with delta (0, 0)
Screenshot: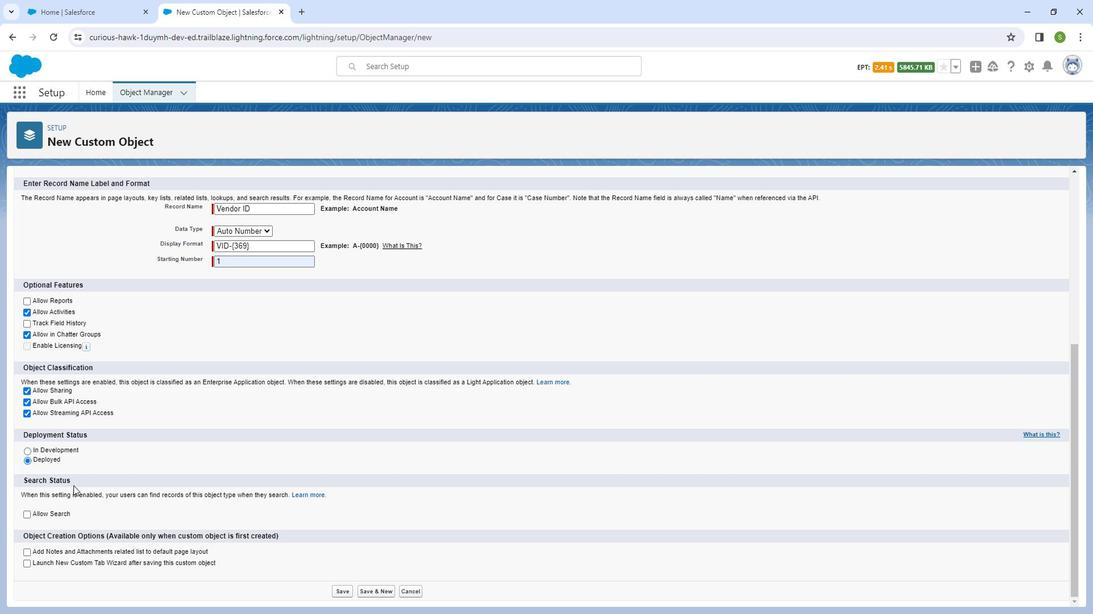 
Action: Mouse moved to (92, 484)
Screenshot: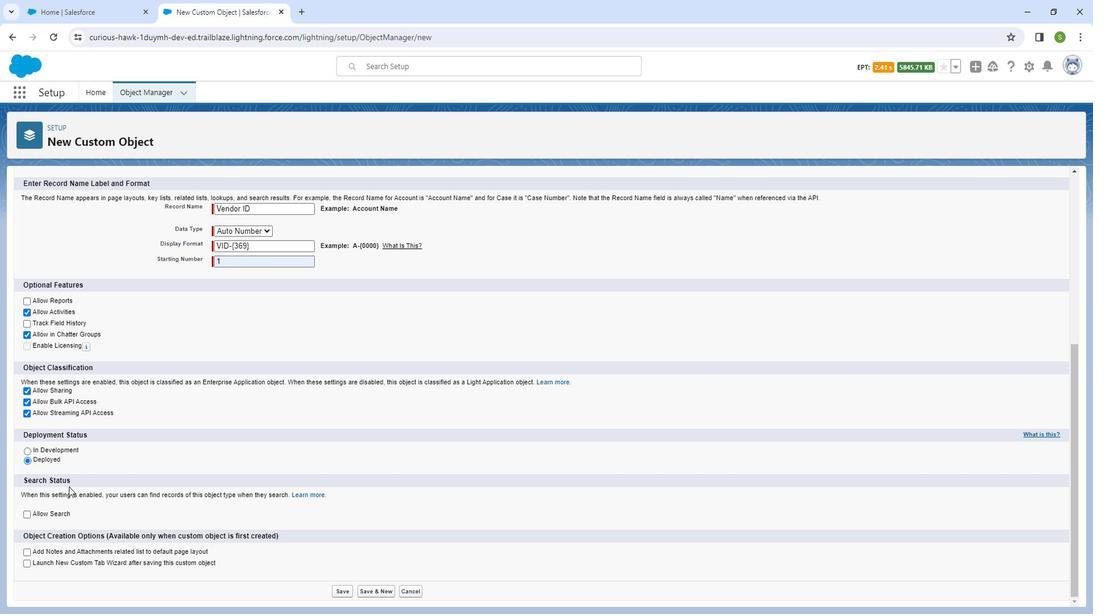 
Action: Mouse scrolled (92, 484) with delta (0, 0)
Screenshot: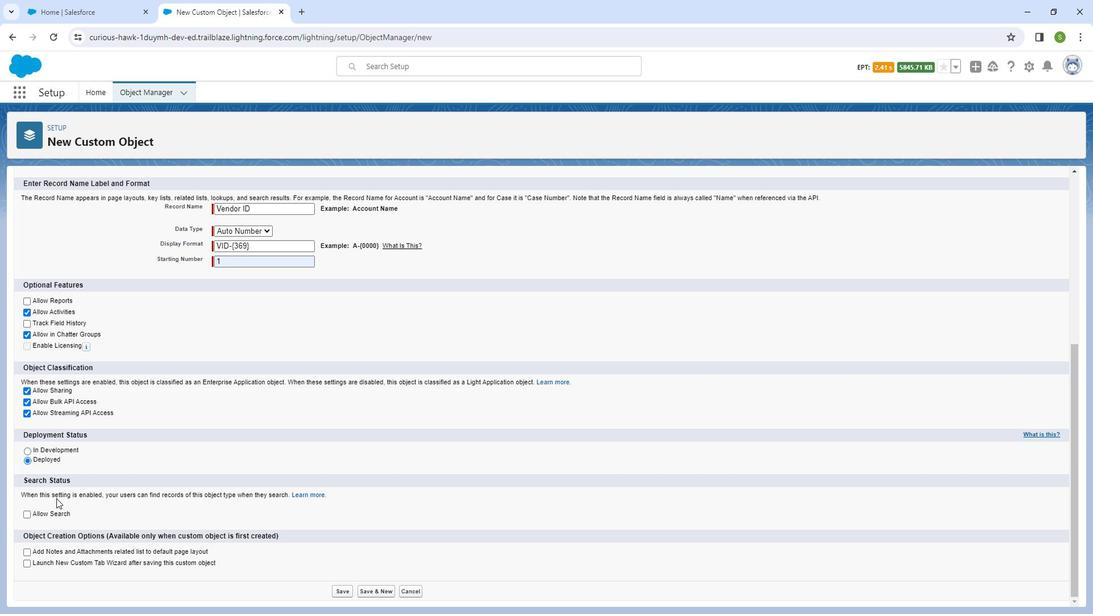 
Action: Mouse moved to (68, 513)
Screenshot: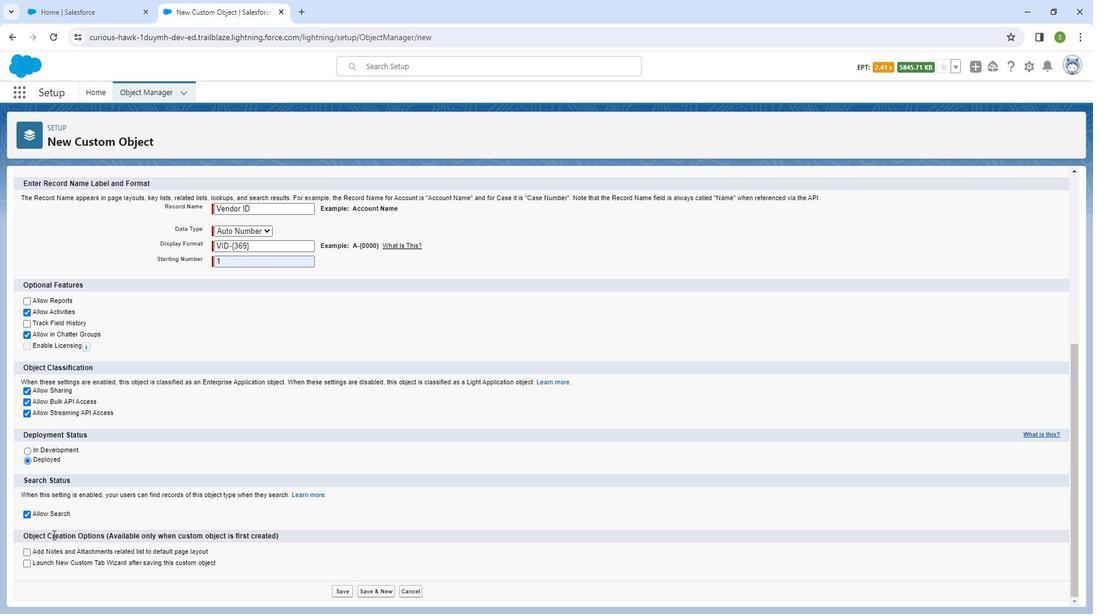 
Action: Mouse pressed left at (68, 513)
Screenshot: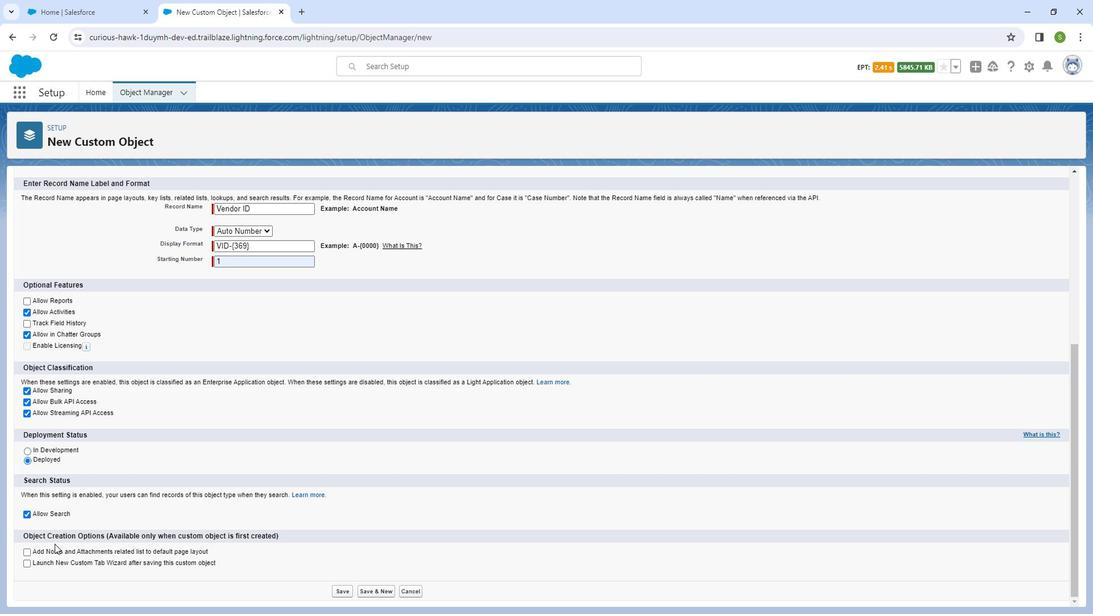 
Action: Mouse moved to (75, 548)
Screenshot: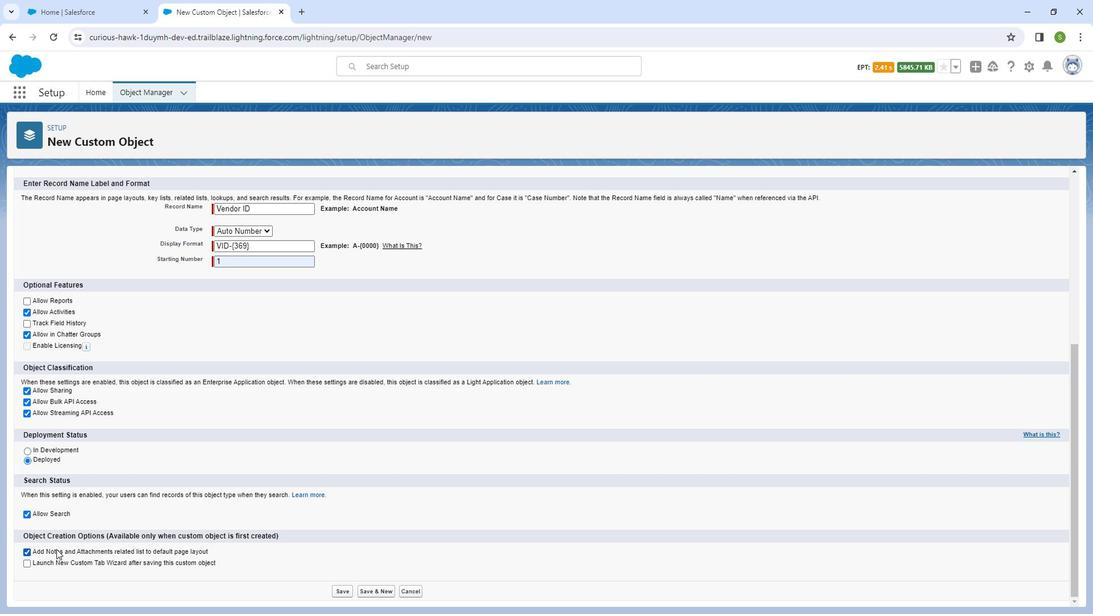 
Action: Mouse pressed left at (75, 548)
Screenshot: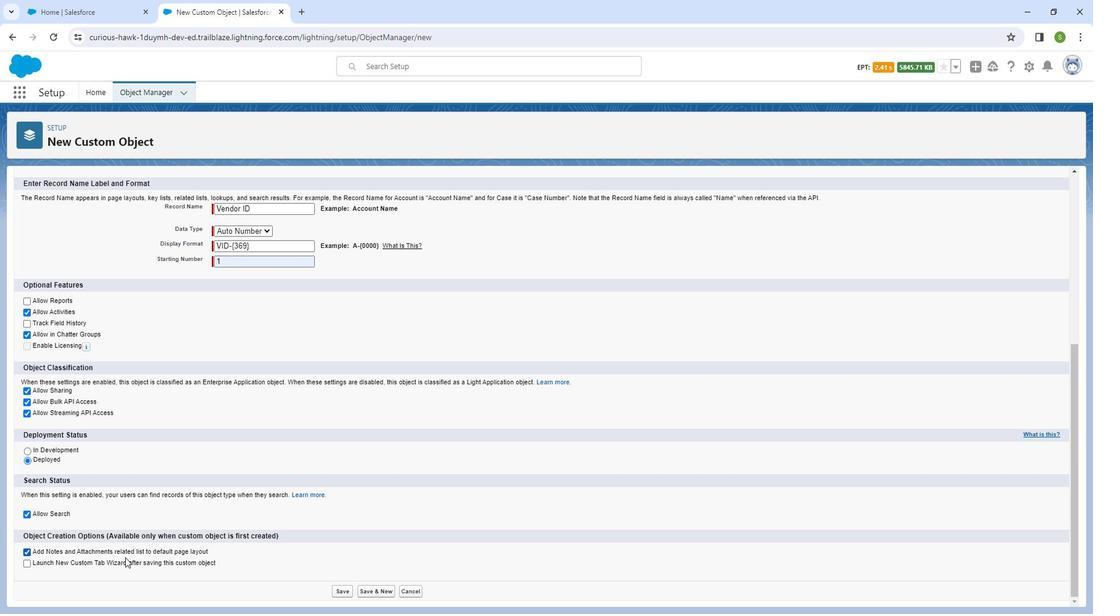
Action: Mouse moved to (416, 480)
Screenshot: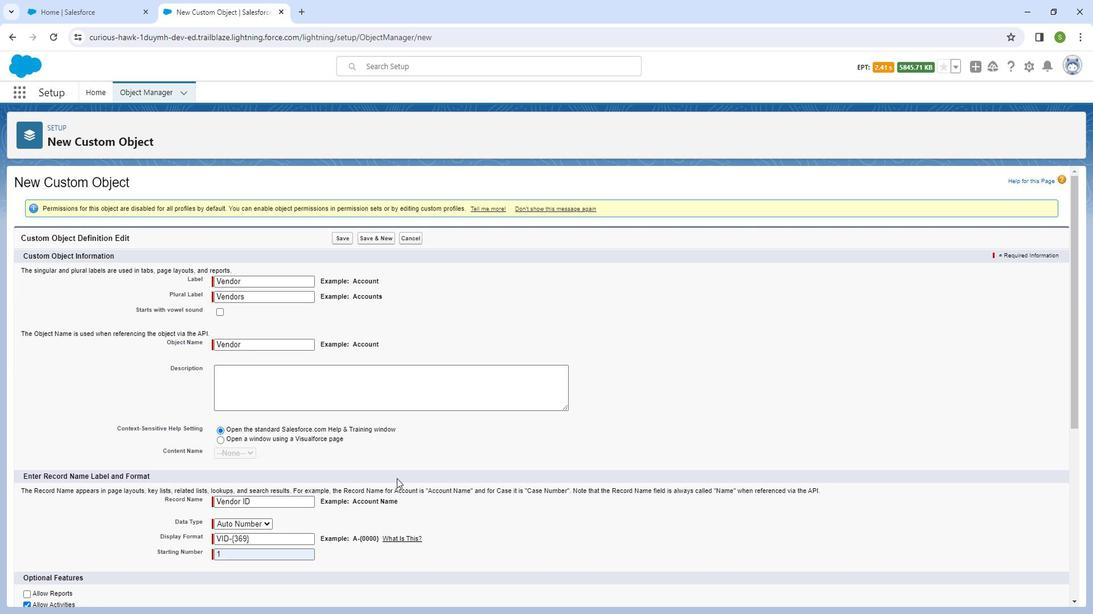 
Action: Mouse scrolled (416, 481) with delta (0, 0)
Screenshot: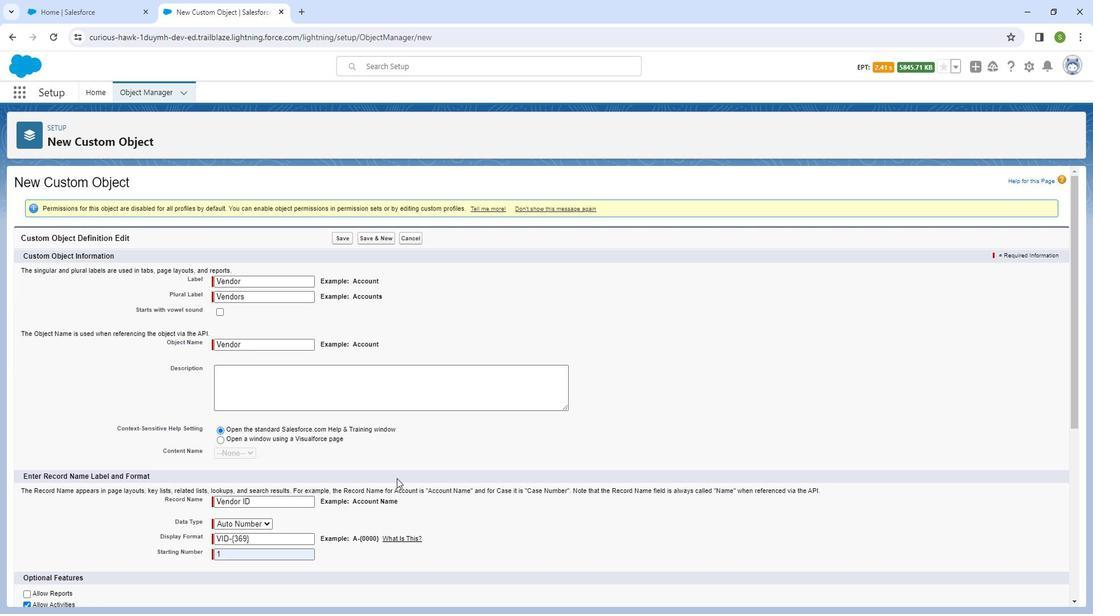 
Action: Mouse scrolled (416, 481) with delta (0, 0)
Screenshot: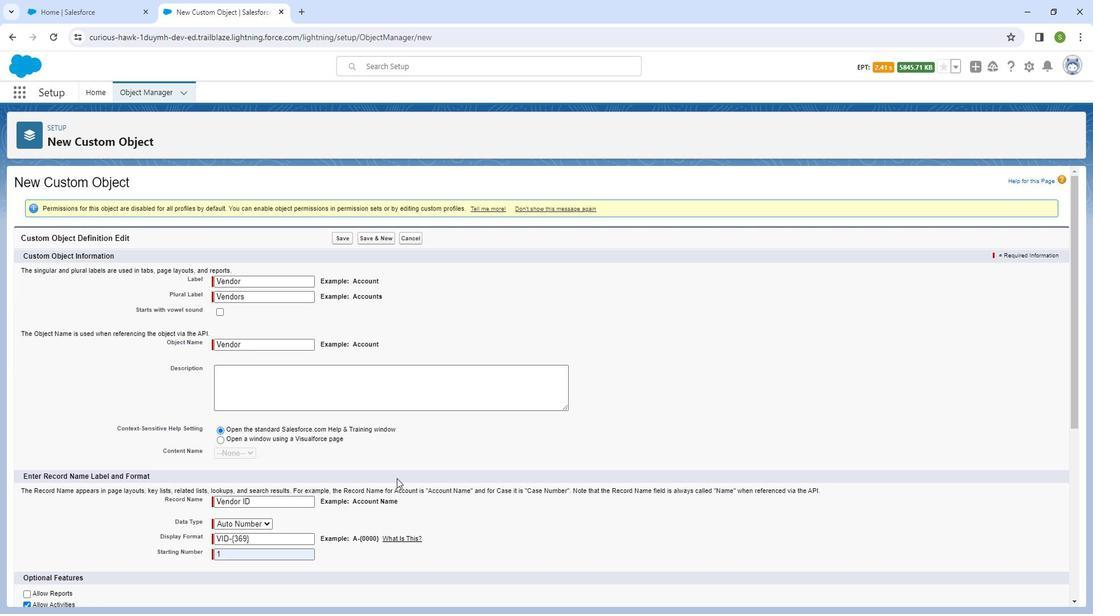 
Action: Mouse scrolled (416, 481) with delta (0, 0)
Screenshot: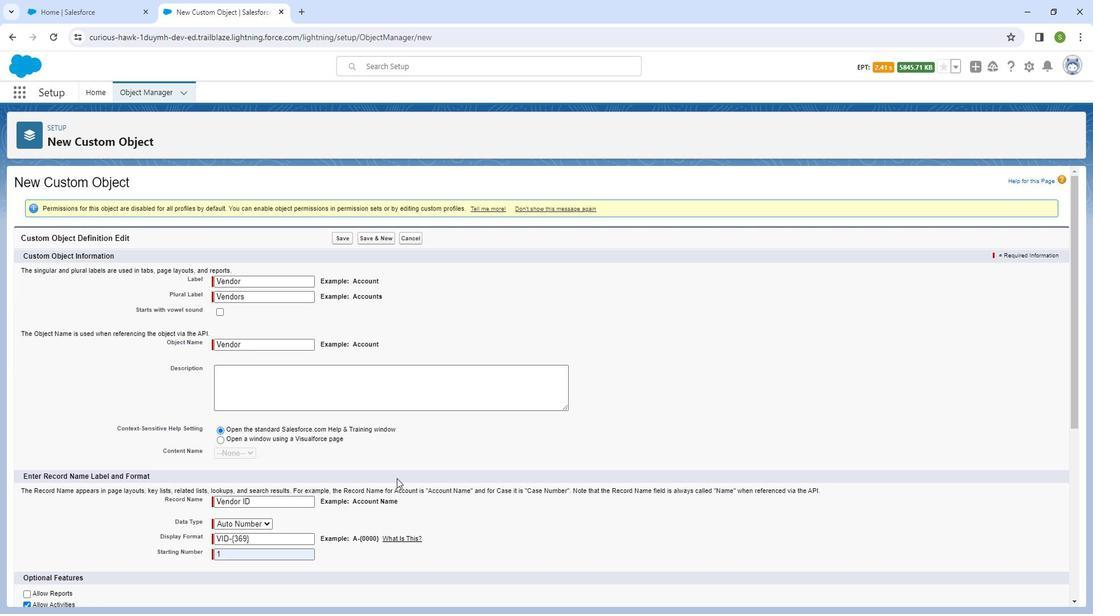 
Action: Mouse scrolled (416, 481) with delta (0, 0)
Screenshot: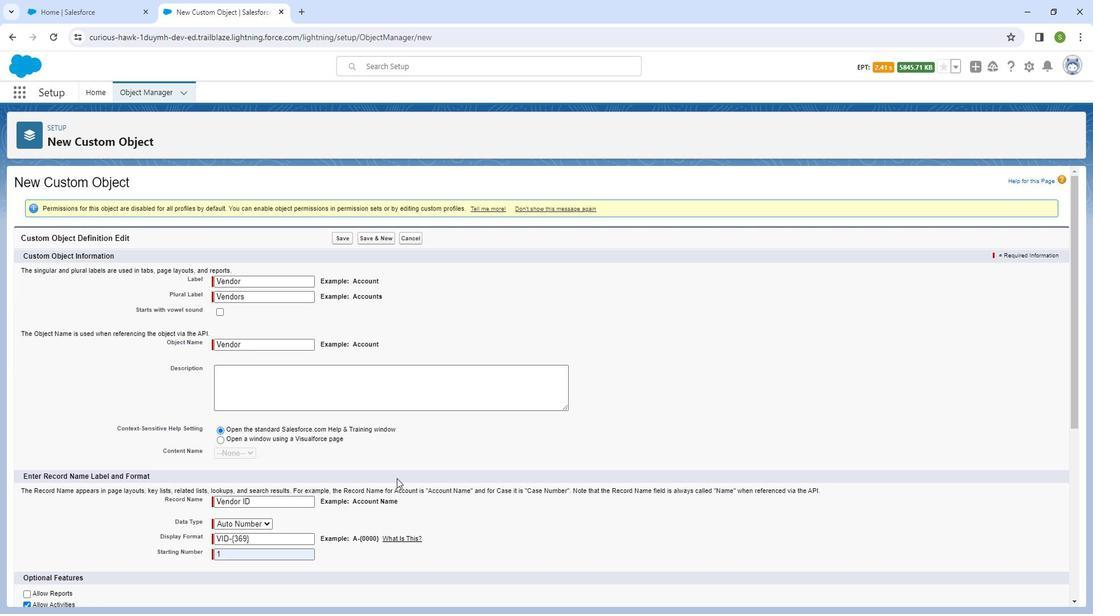
Action: Mouse scrolled (416, 481) with delta (0, 0)
Screenshot: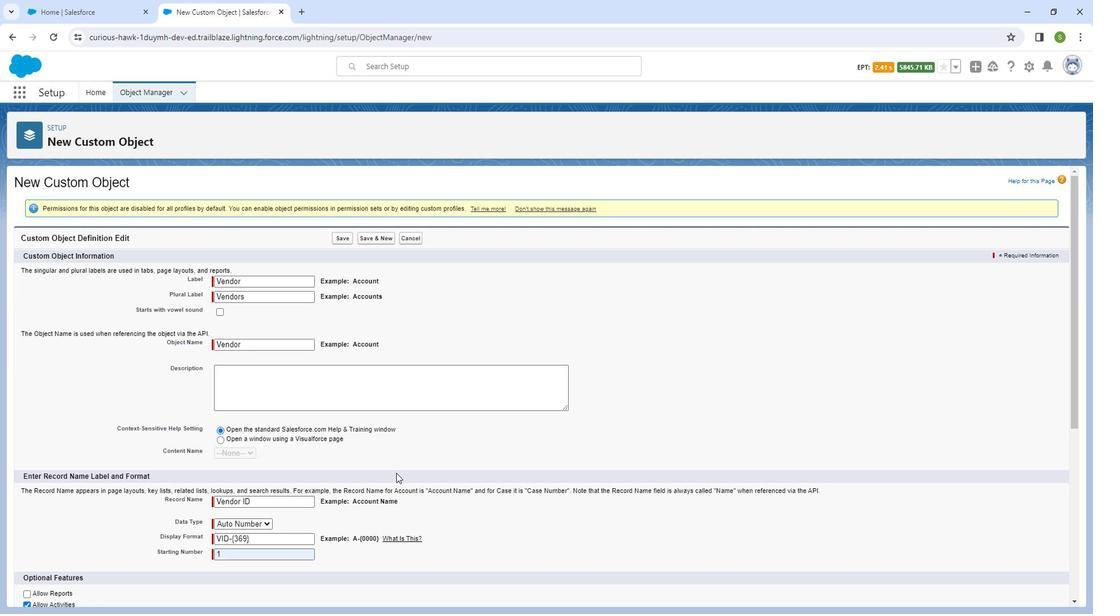 
Action: Mouse scrolled (416, 481) with delta (0, 0)
Screenshot: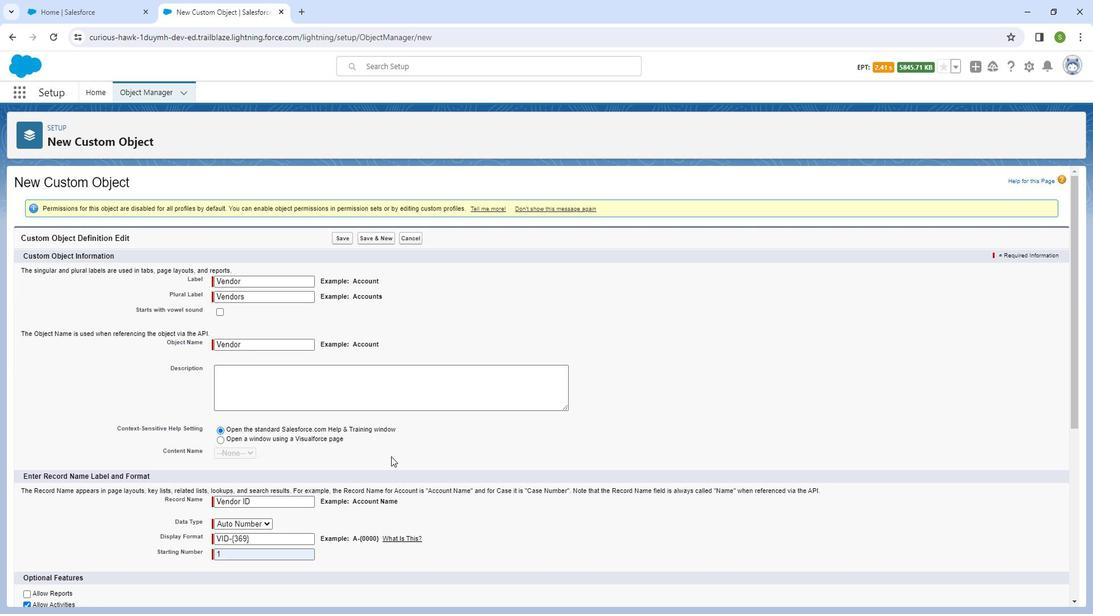 
Action: Mouse moved to (386, 401)
Screenshot: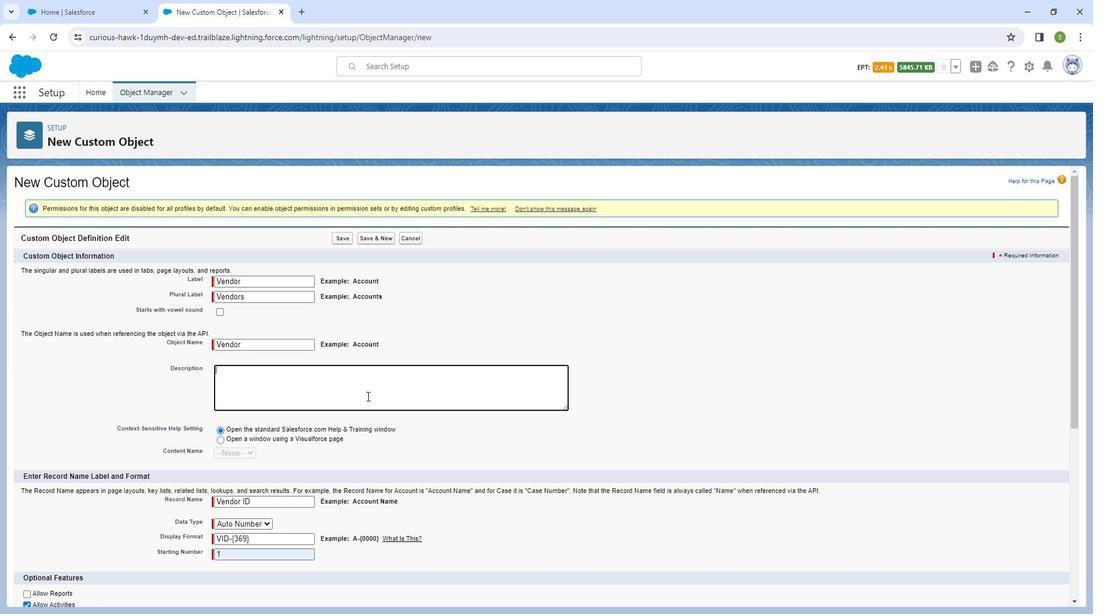 
Action: Mouse pressed left at (386, 401)
Screenshot: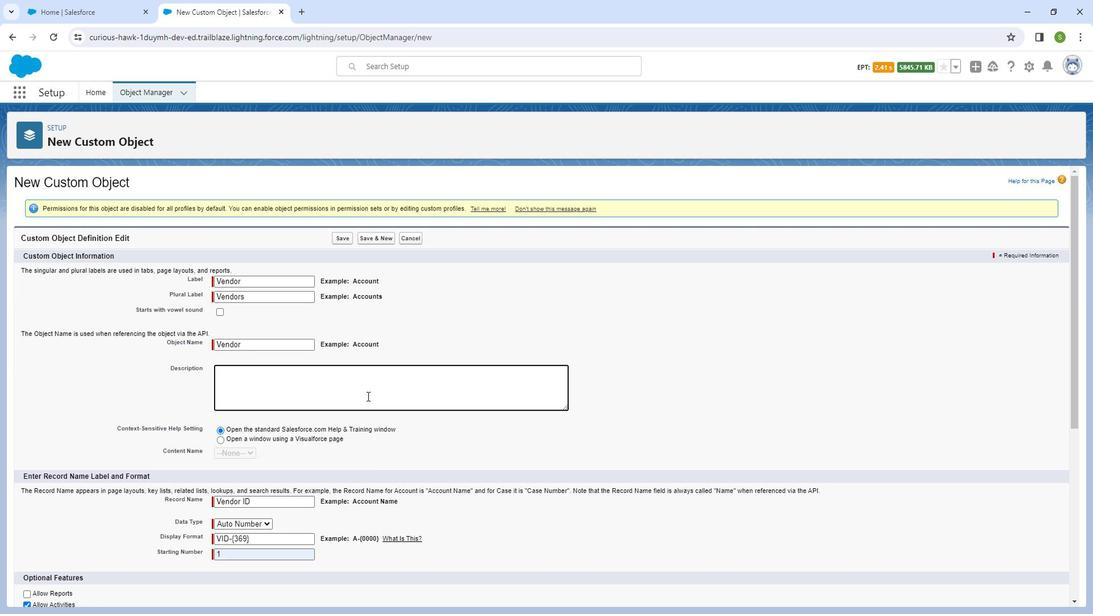
Action: Mouse moved to (383, 401)
Screenshot: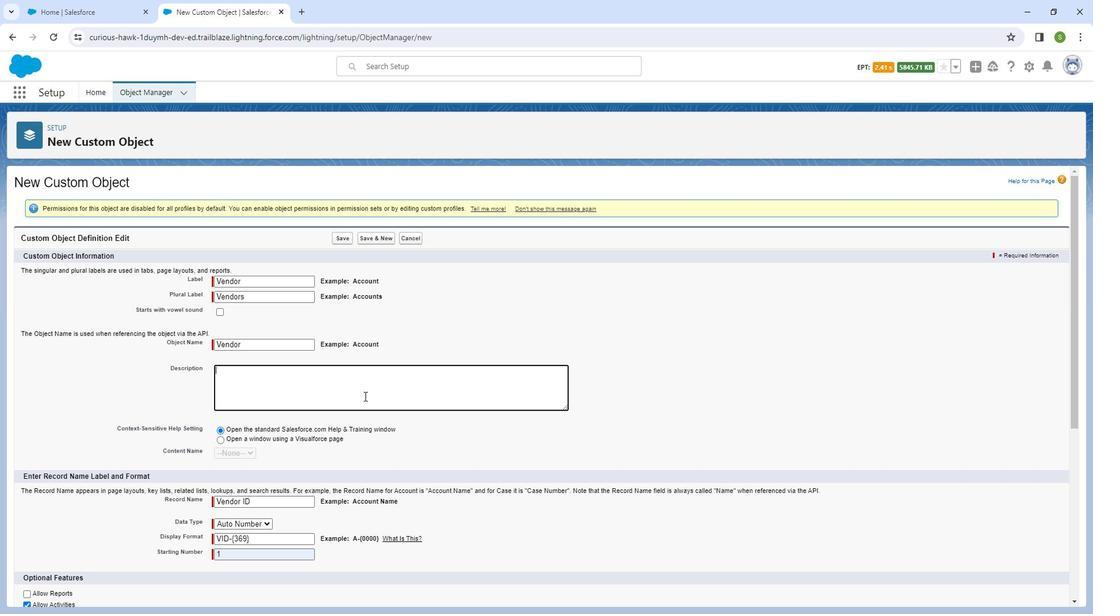 
Action: Key pressed <Key.shift_r>A<Key.space>vendor<Key.space>object<Key.space>is<Key.space>a<Key.space>custom<Key.space>object<Key.space>designed<Key.space>to<Key.space>store<Key.space>and<Key.space>manage<Key.space>information<Key.space>about<Key.space>external<Key.space>entities<Key.space>or<Key.space>business<Key.space>that<Key.space>provide<Key.space>goods<Key.space>or<Key.space>services<Key.space>to<Key.space>your<Key.space>organisation.
Screenshot: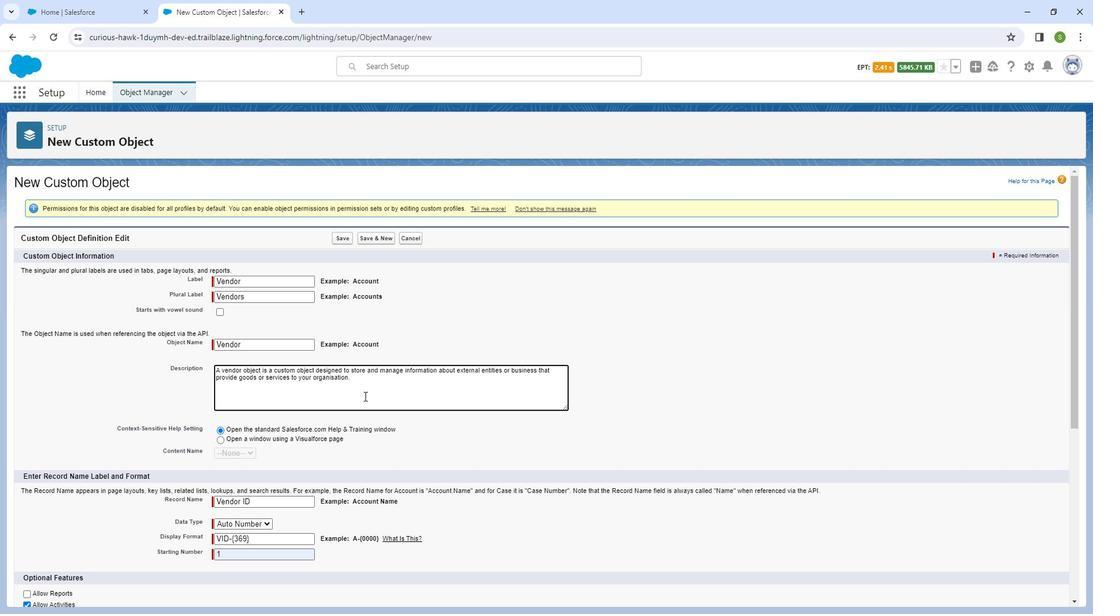 
Action: Mouse moved to (362, 247)
Screenshot: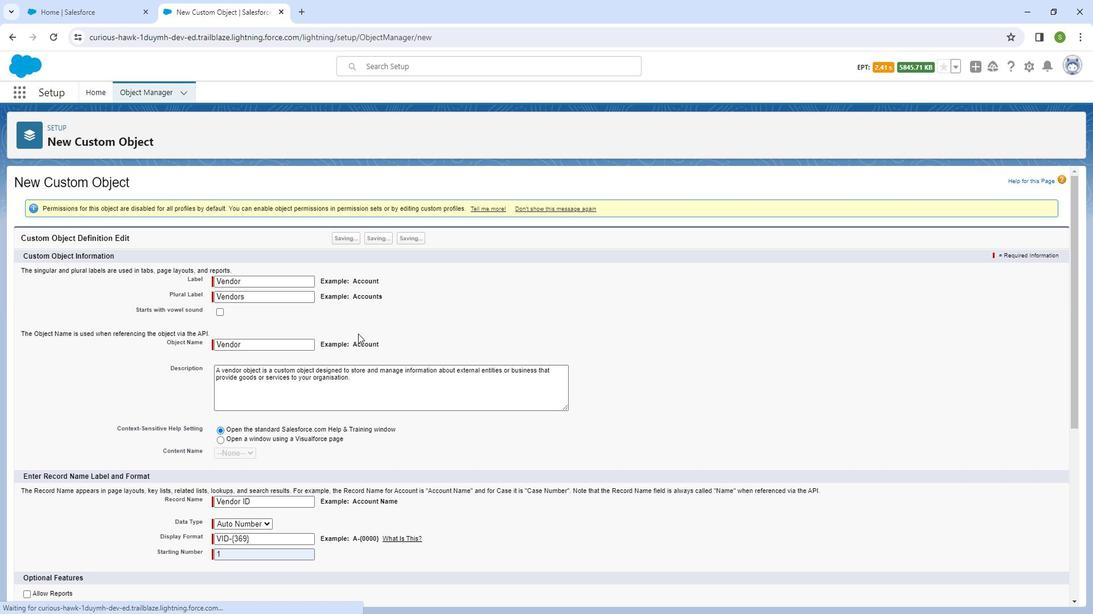 
Action: Mouse pressed left at (362, 247)
Screenshot: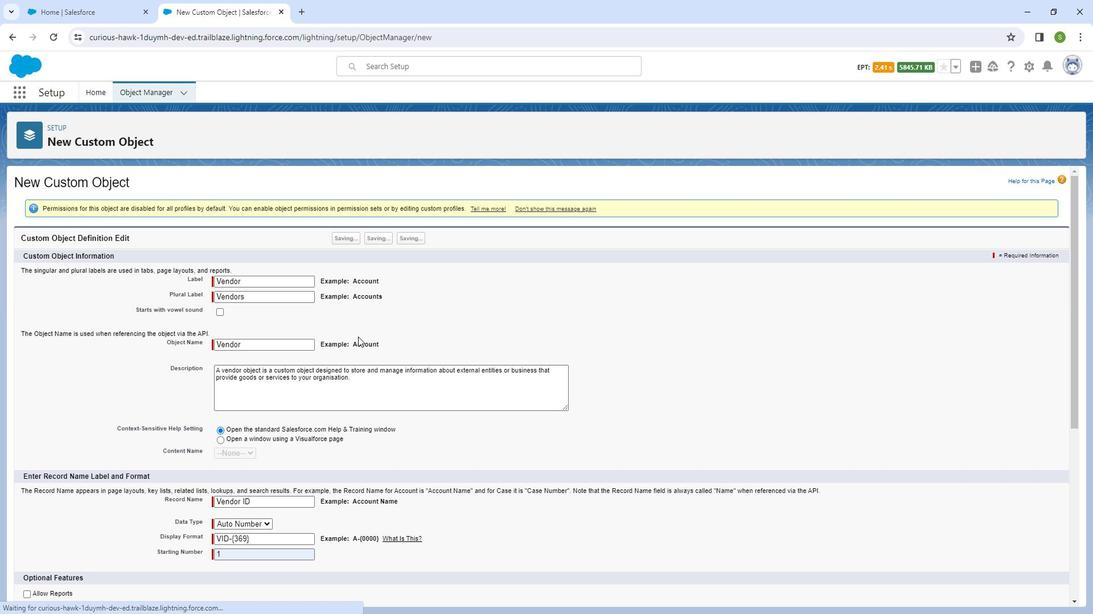 
Action: Mouse moved to (409, 408)
Screenshot: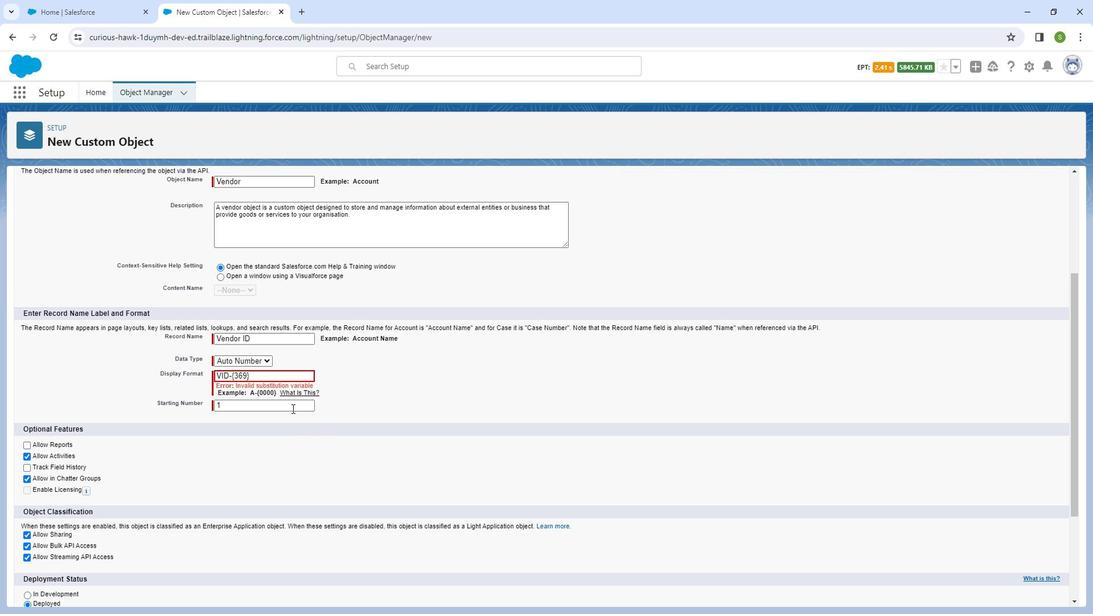 
Action: Mouse scrolled (409, 407) with delta (0, 0)
Screenshot: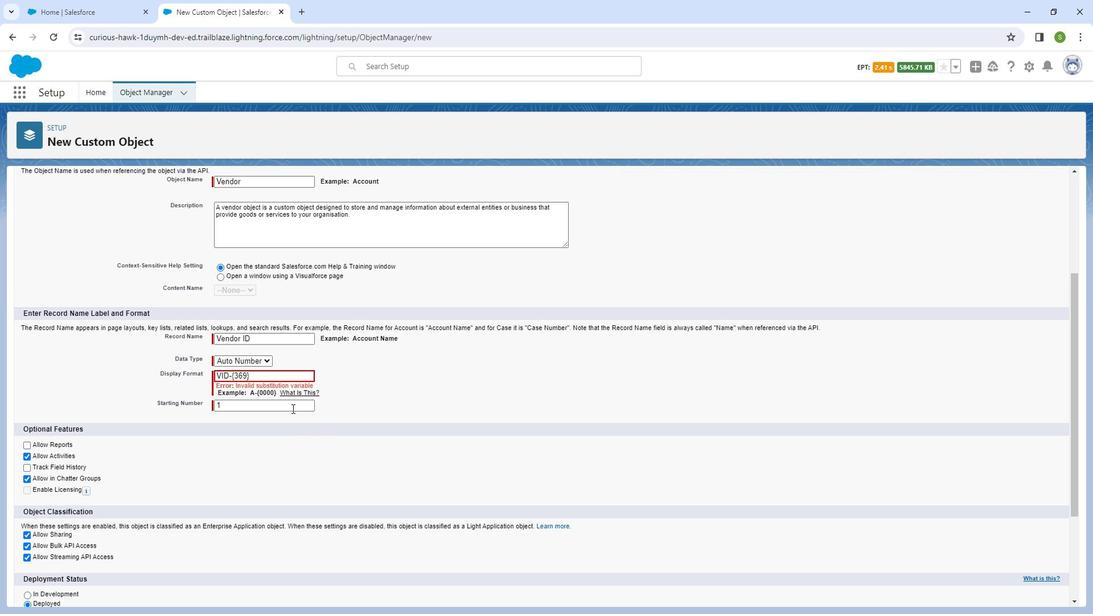
Action: Mouse moved to (409, 412)
Screenshot: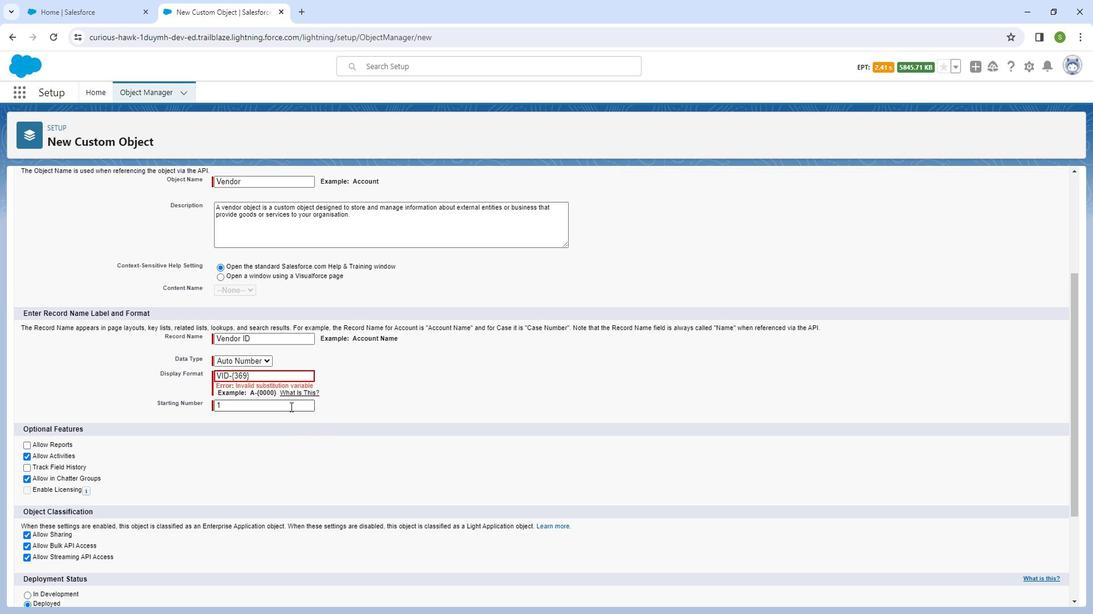 
Action: Mouse scrolled (409, 411) with delta (0, 0)
Screenshot: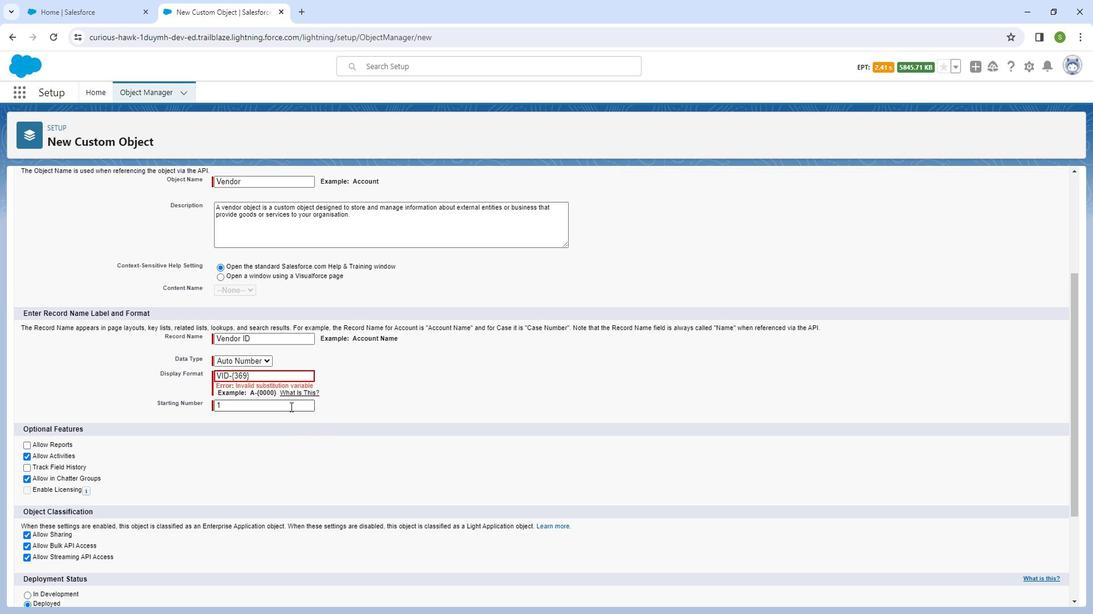 
Action: Mouse moved to (409, 417)
Screenshot: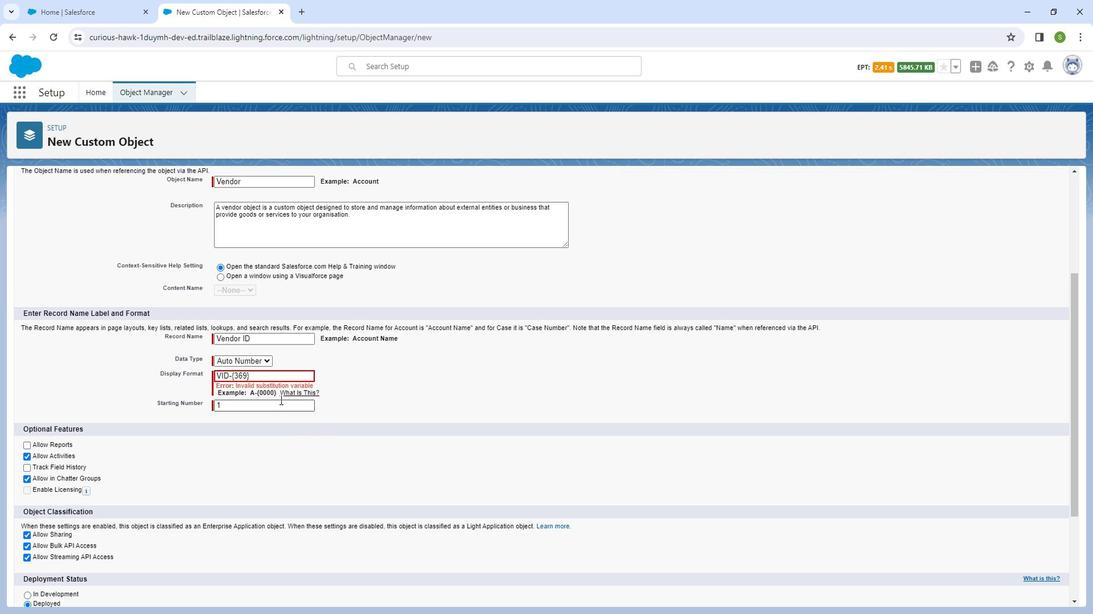 
Action: Mouse scrolled (409, 416) with delta (0, 0)
Screenshot: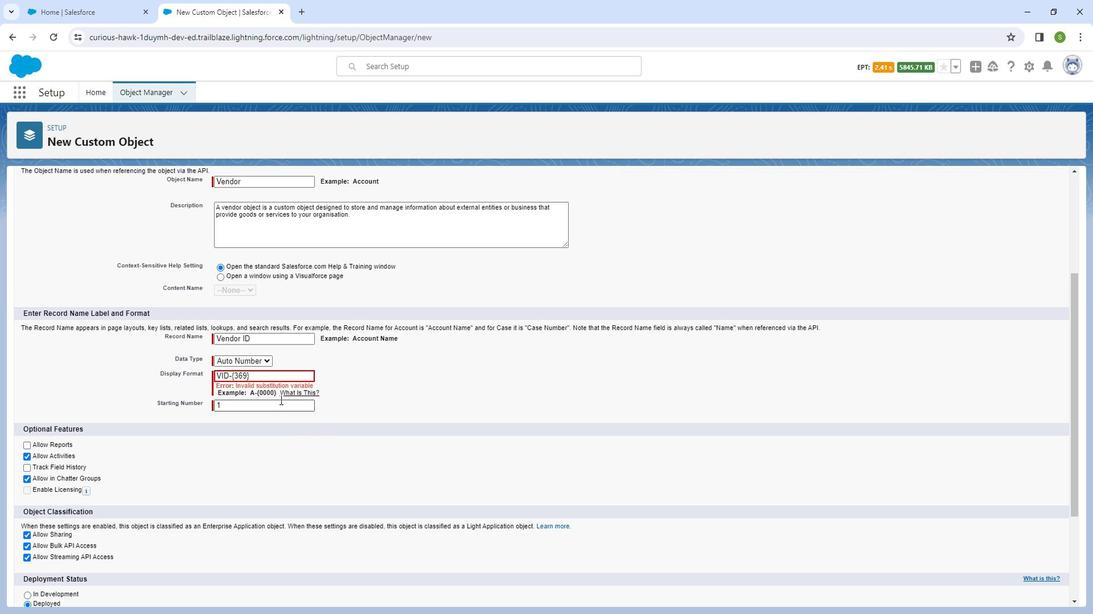 
Action: Mouse moved to (265, 380)
Screenshot: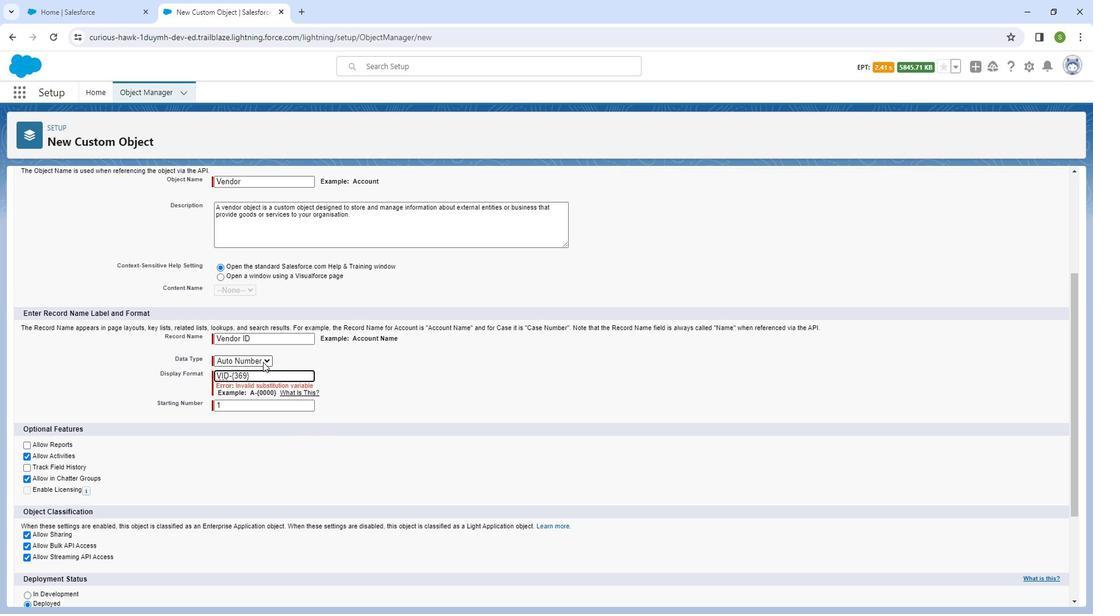 
Action: Mouse pressed left at (265, 380)
Screenshot: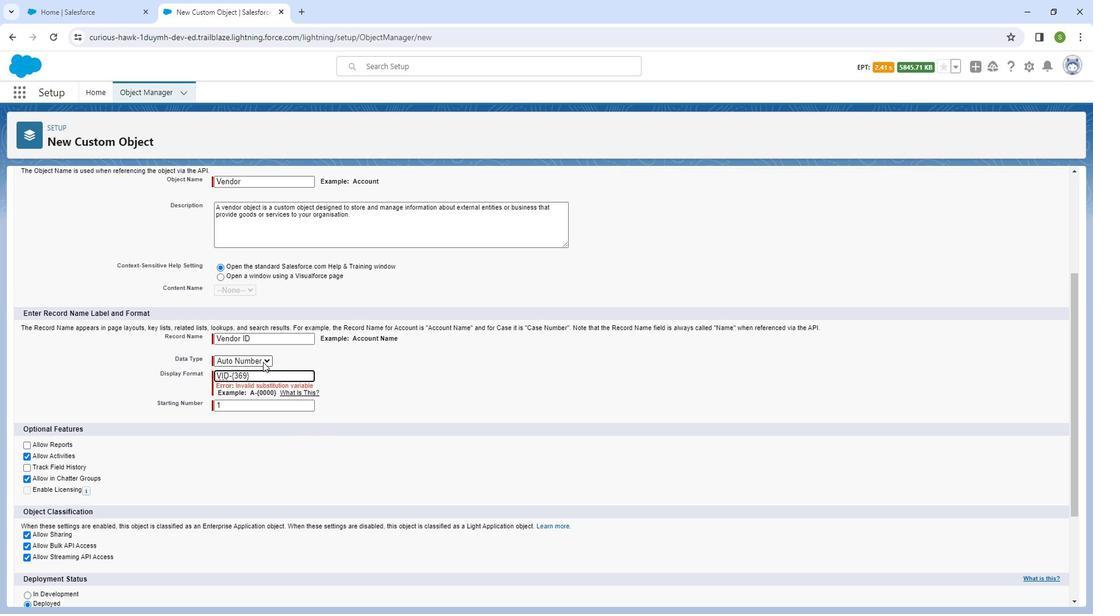 
Action: Mouse moved to (282, 368)
Screenshot: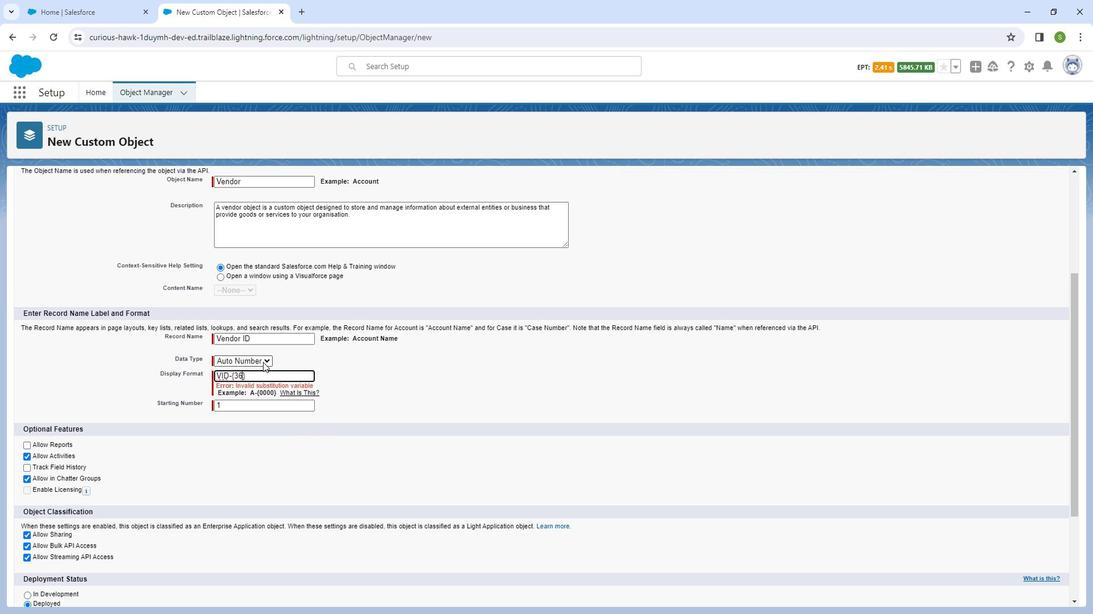 
Action: Key pressed <Key.backspace><Key.backspace><Key.backspace>000
Screenshot: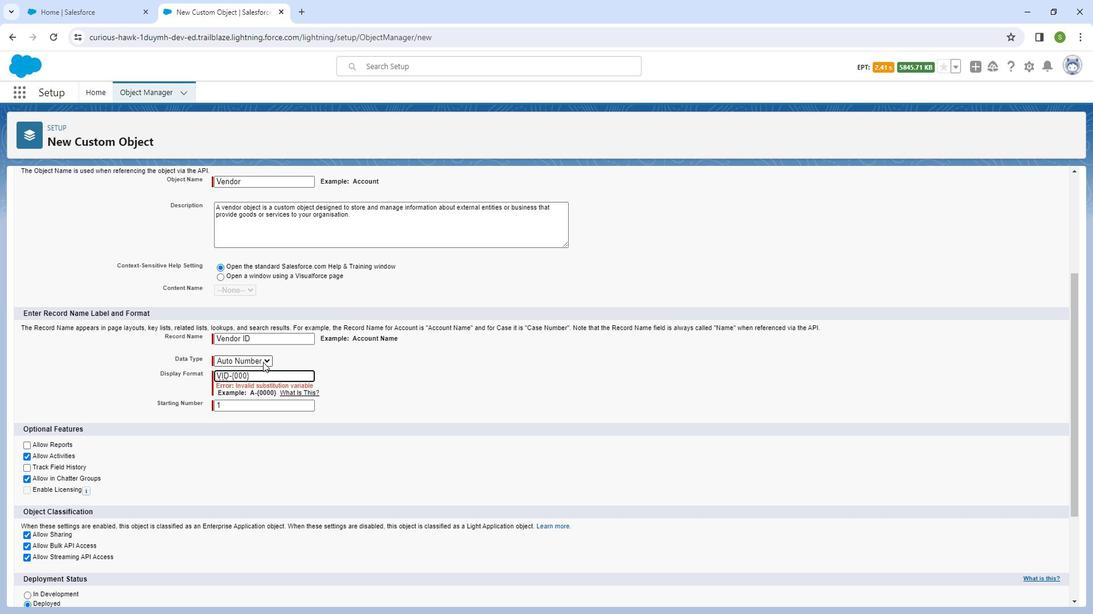 
Action: Mouse moved to (223, 494)
Screenshot: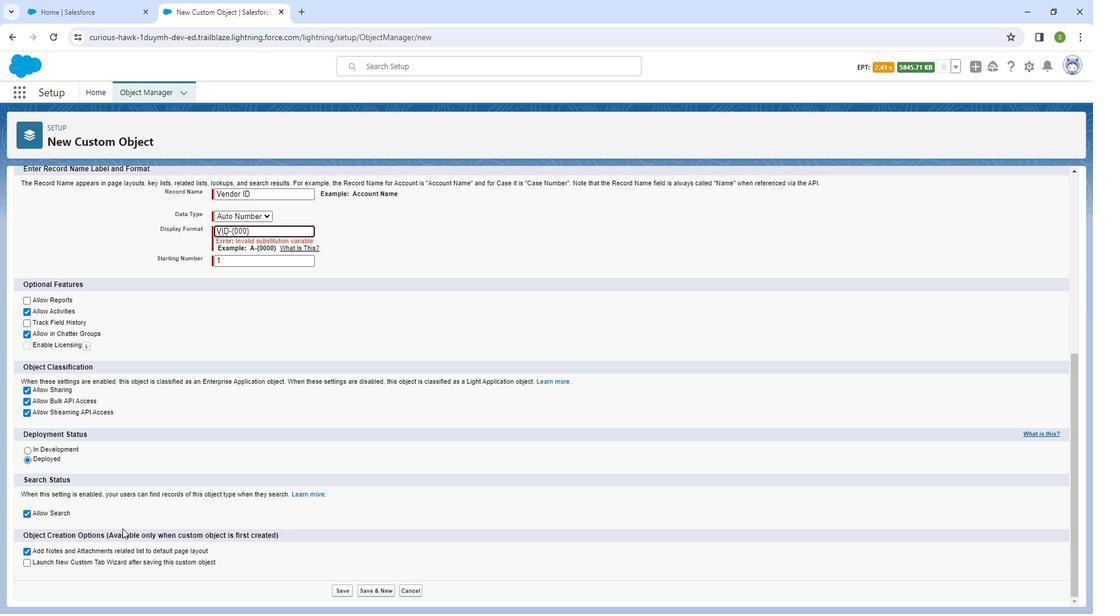 
Action: Mouse scrolled (223, 494) with delta (0, 0)
Screenshot: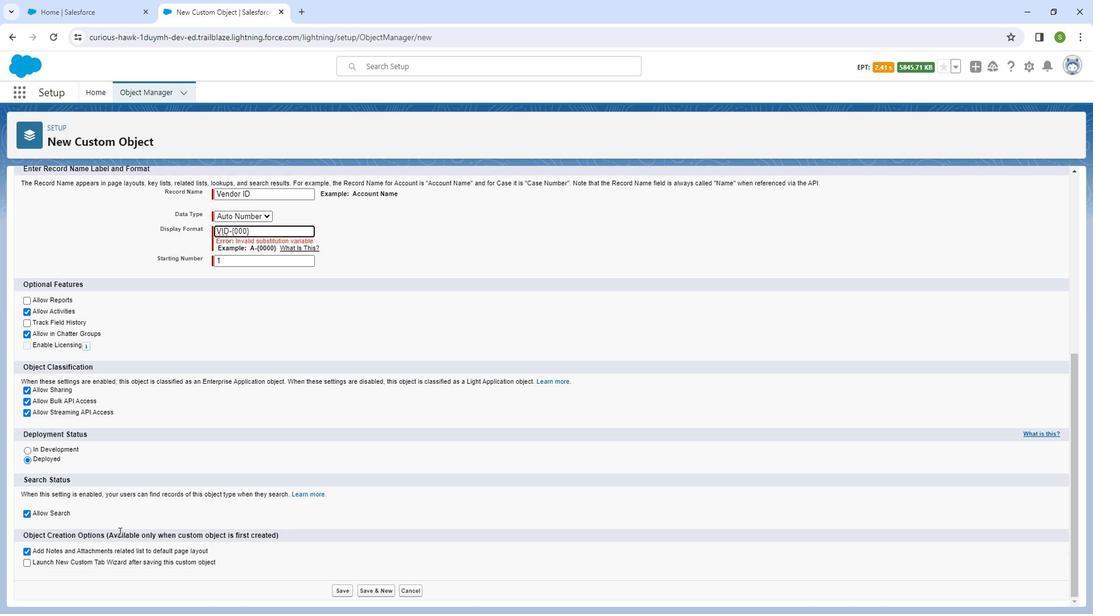 
Action: Mouse scrolled (223, 494) with delta (0, 0)
Screenshot: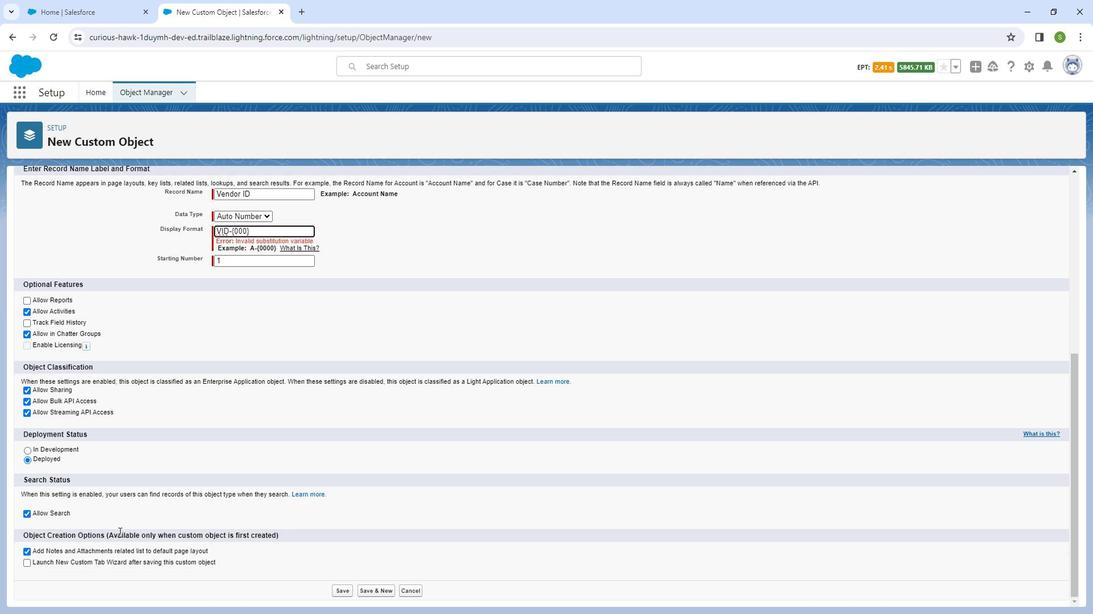 
Action: Mouse scrolled (223, 494) with delta (0, 0)
Screenshot: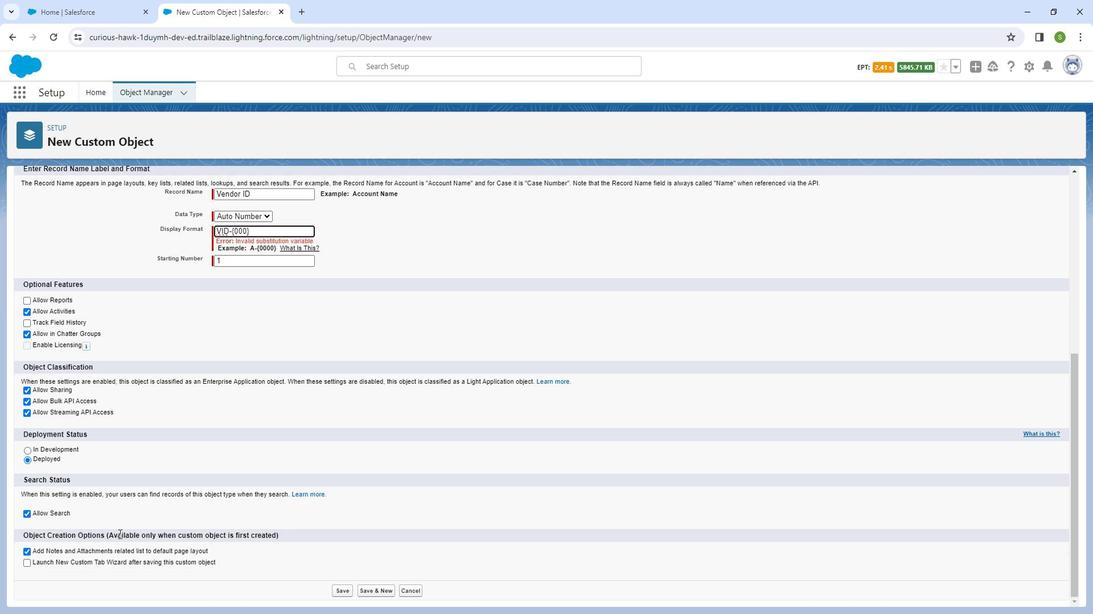 
Action: Mouse scrolled (223, 494) with delta (0, 0)
Screenshot: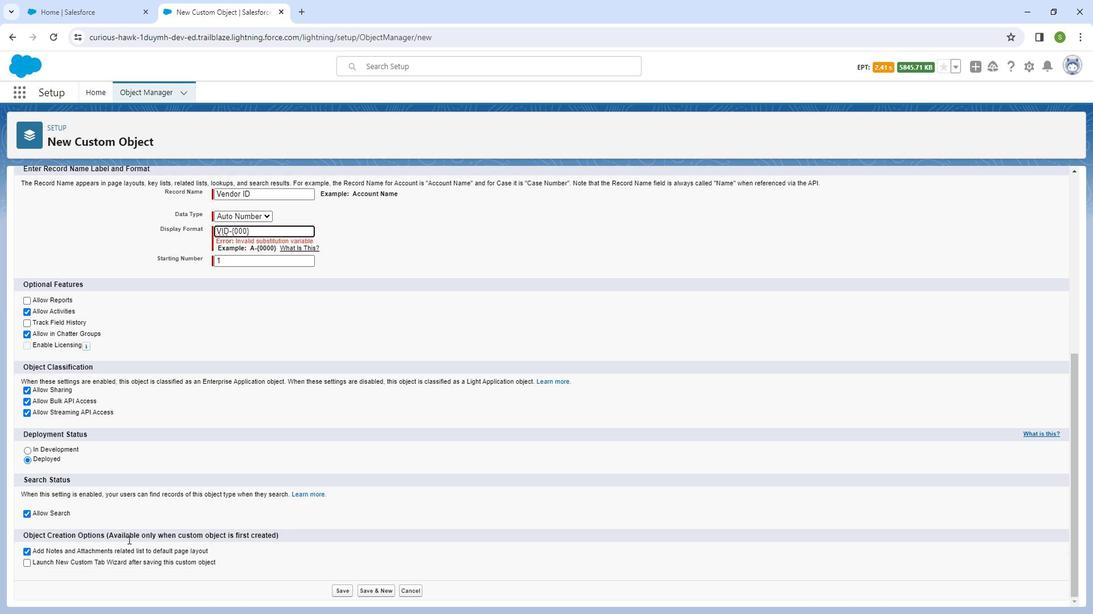 
Action: Mouse scrolled (223, 494) with delta (0, 0)
Screenshot: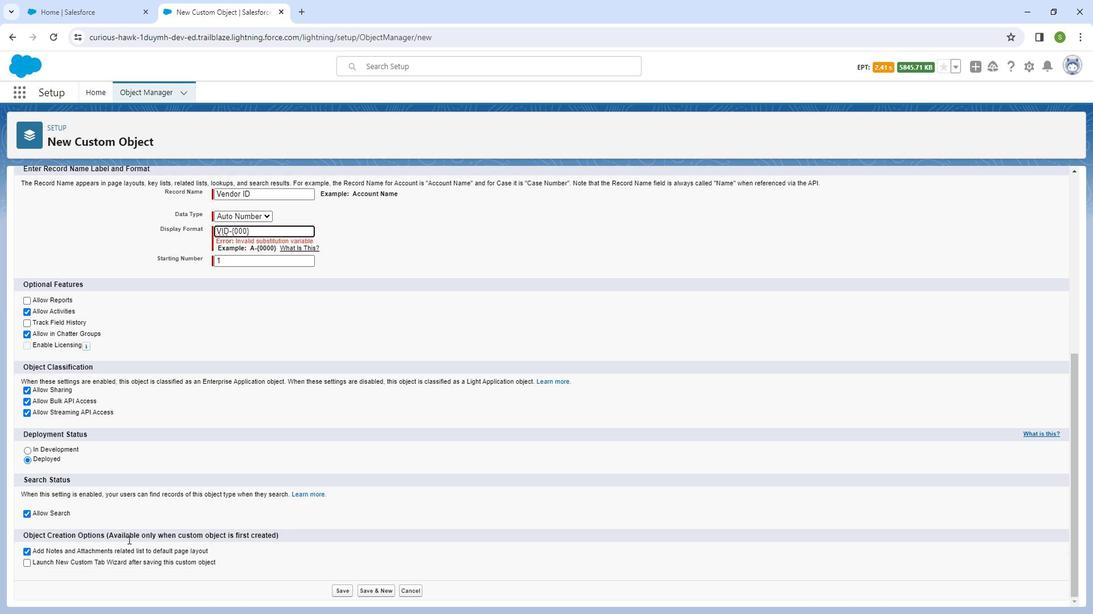 
Action: Mouse moved to (366, 588)
Screenshot: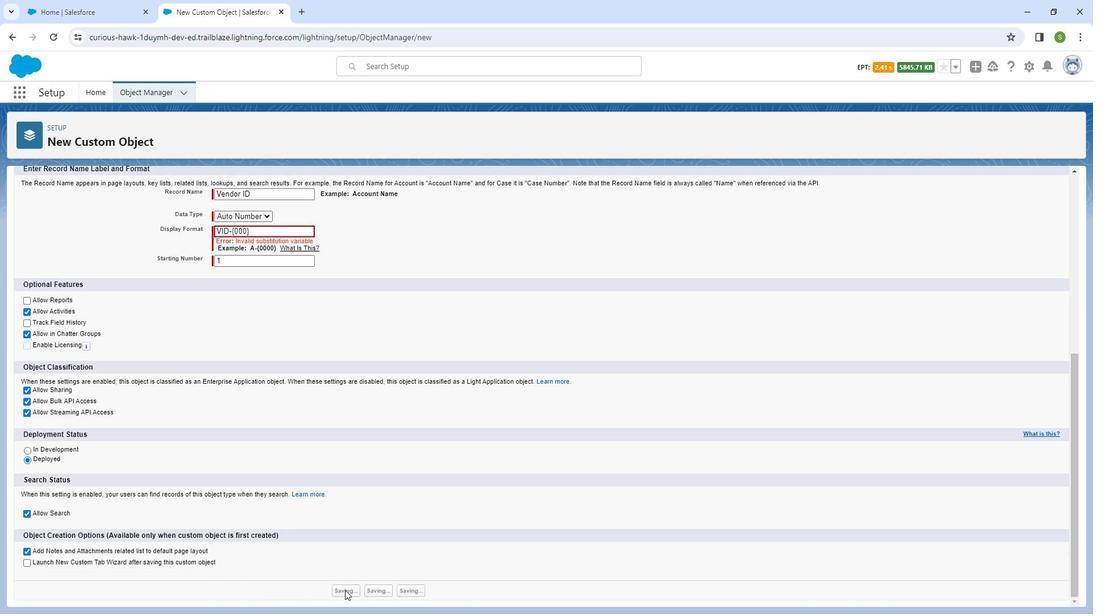 
Action: Mouse pressed left at (366, 588)
Screenshot: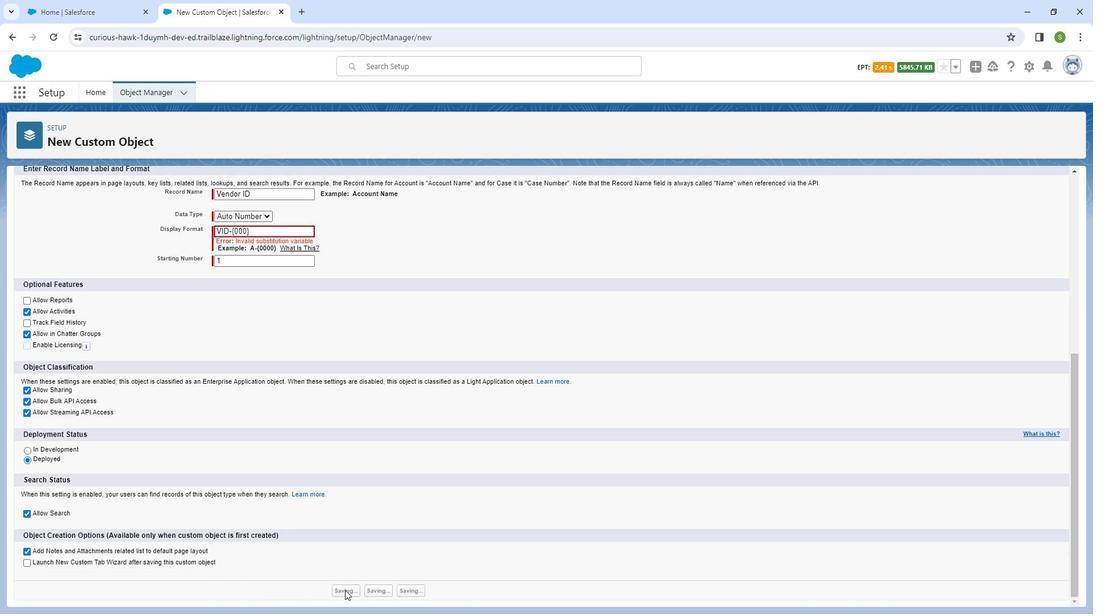 
Action: Mouse moved to (750, 408)
Screenshot: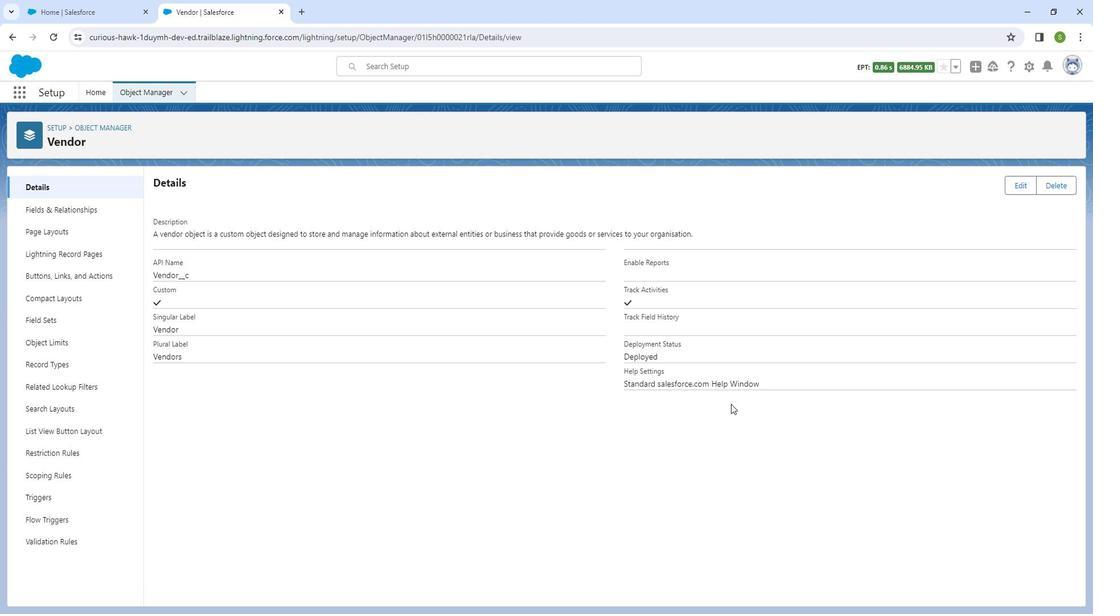 
